 Task: Check the sale-to-list ratio of storage area in the last 5 years.
Action: Mouse moved to (1082, 235)
Screenshot: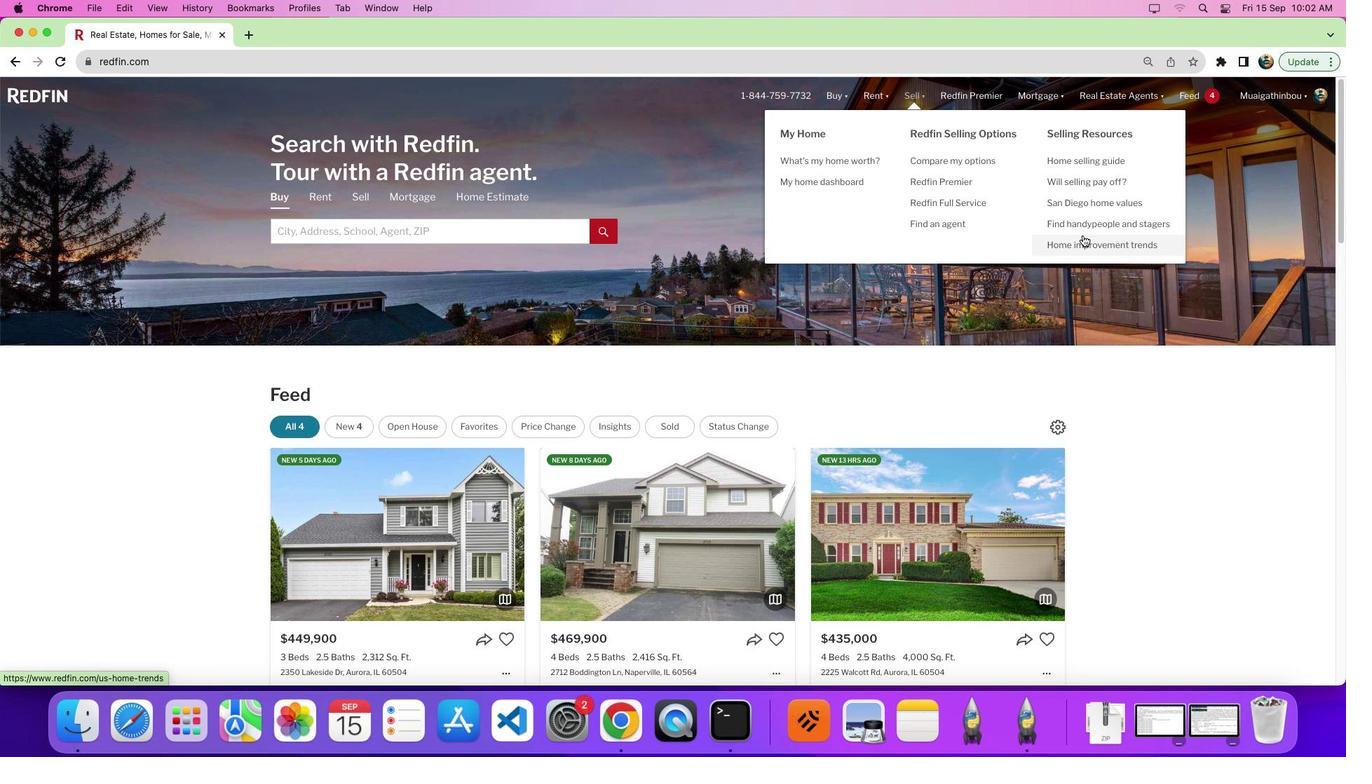 
Action: Mouse pressed left at (1082, 235)
Screenshot: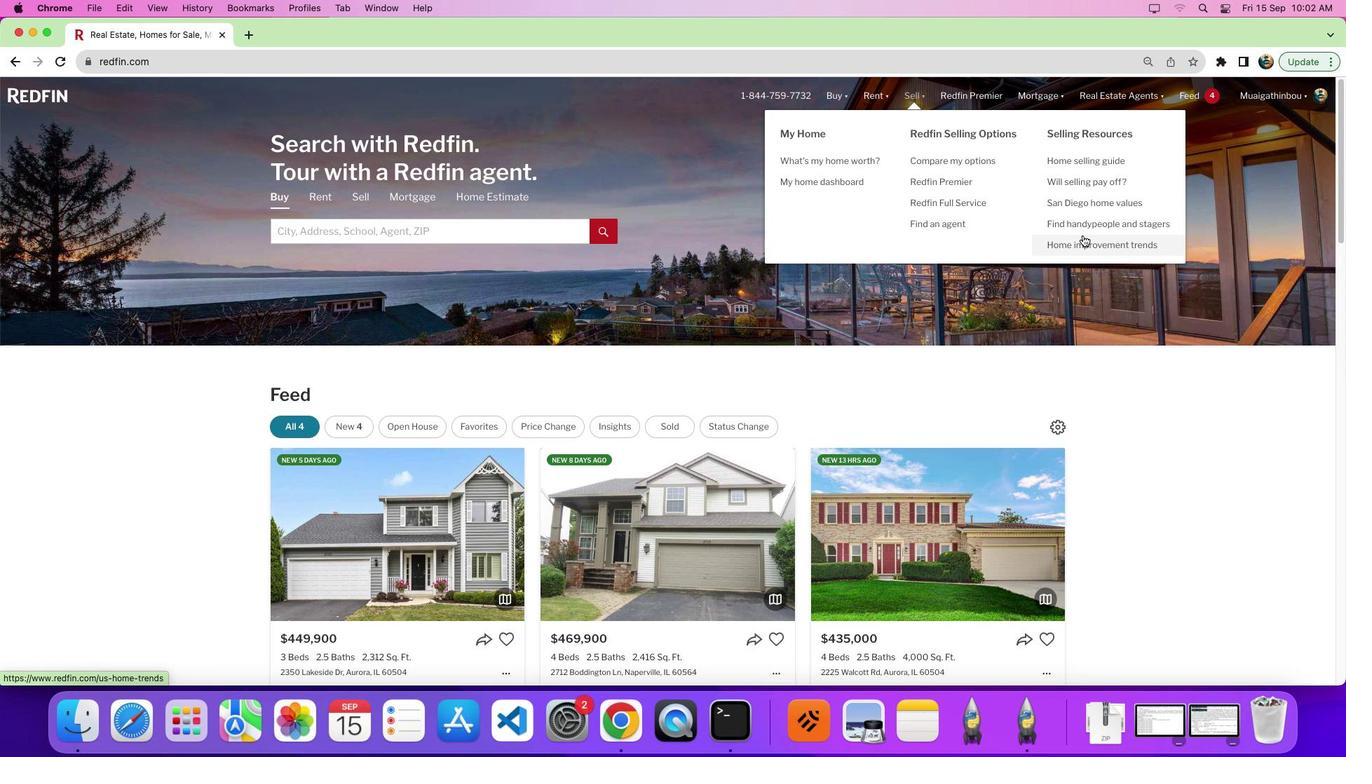 
Action: Mouse pressed left at (1082, 235)
Screenshot: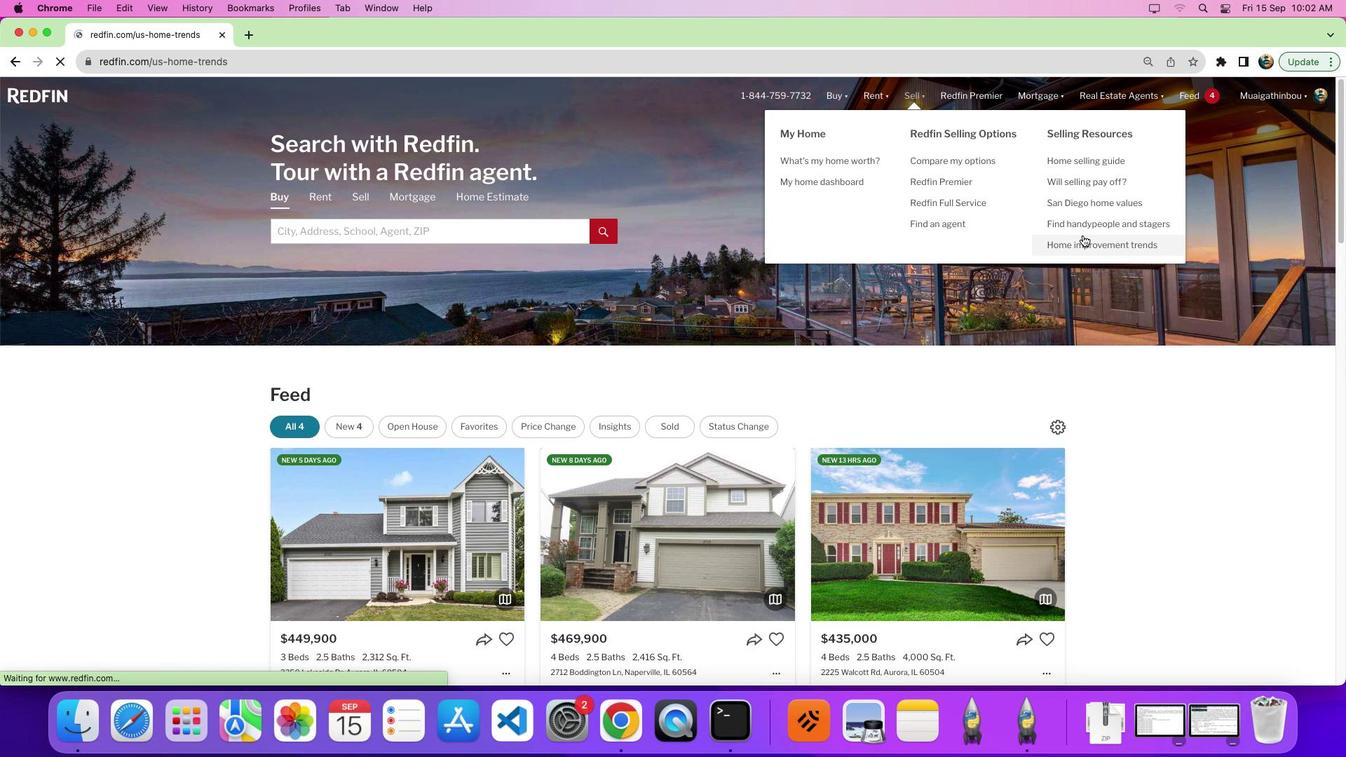 
Action: Mouse moved to (728, 291)
Screenshot: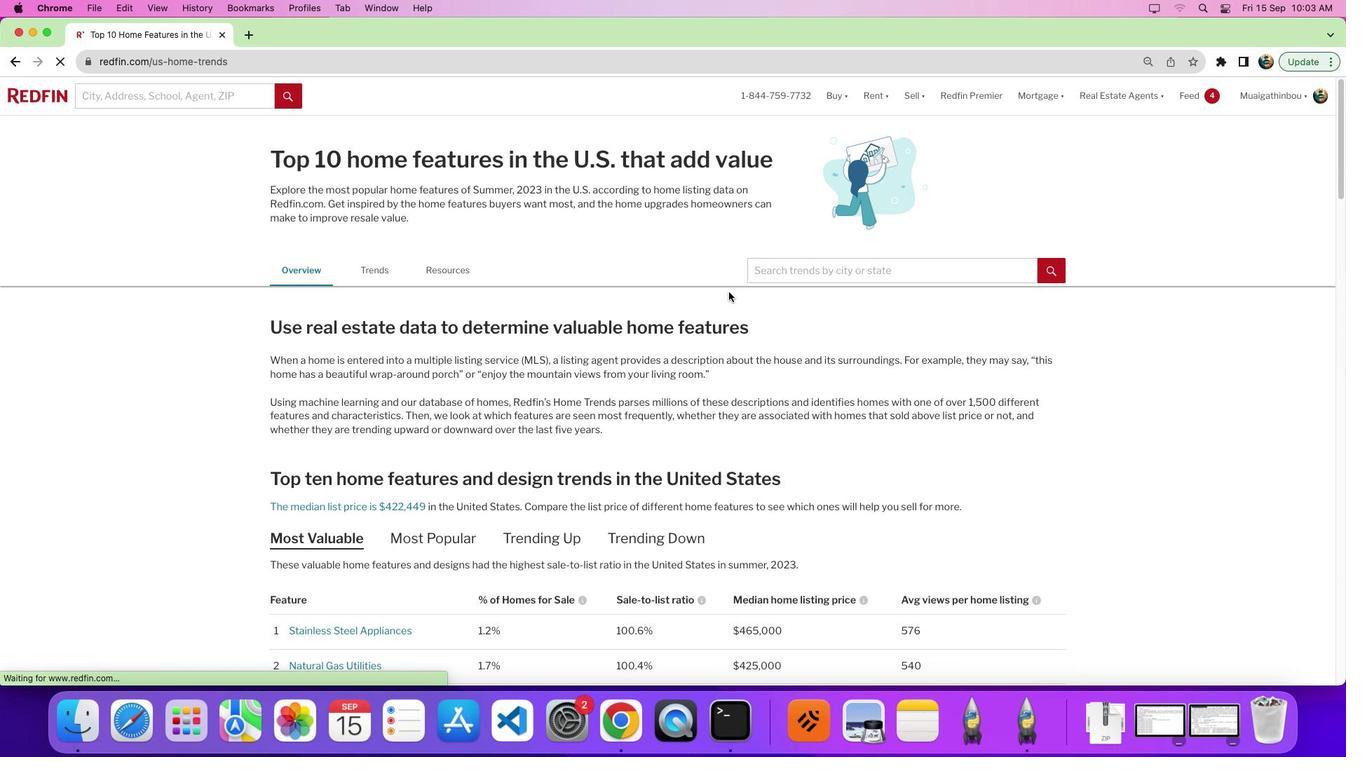 
Action: Mouse scrolled (728, 291) with delta (0, 0)
Screenshot: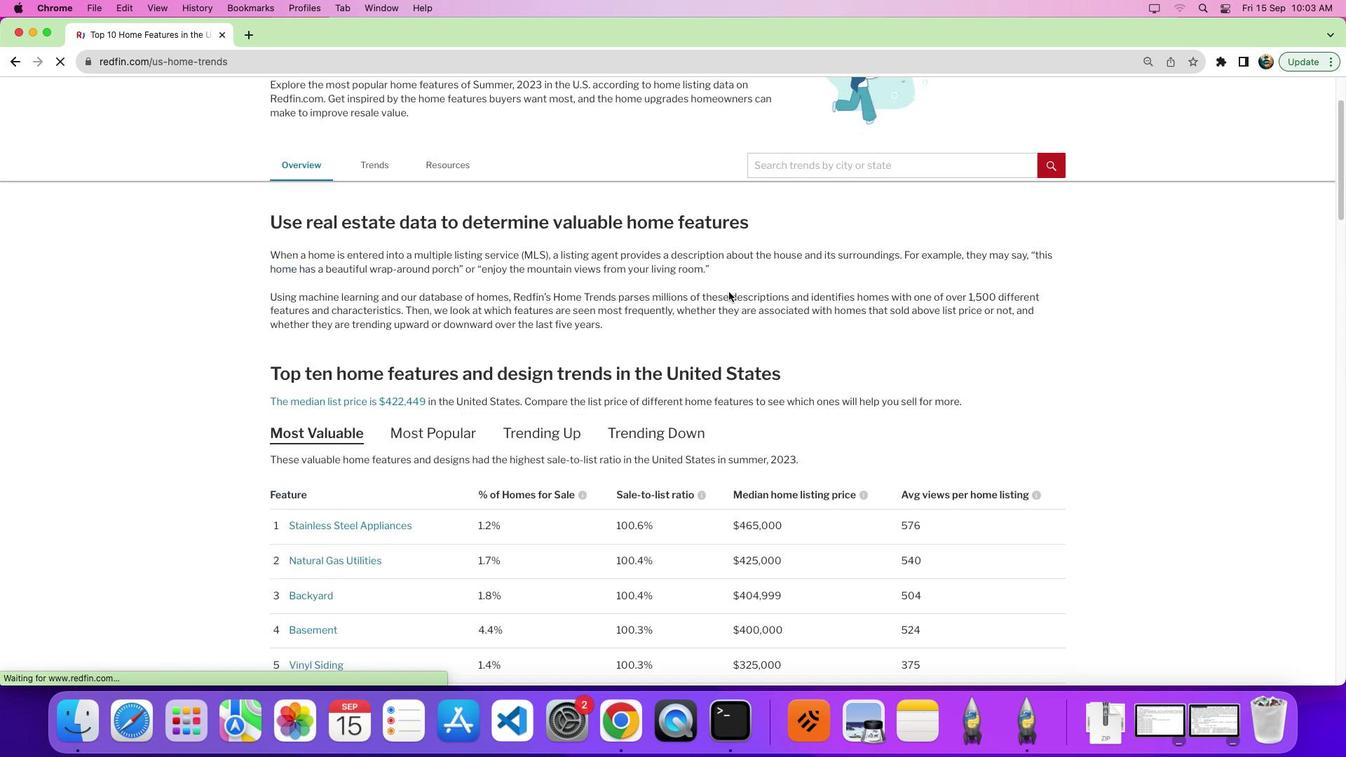
Action: Mouse scrolled (728, 291) with delta (0, 0)
Screenshot: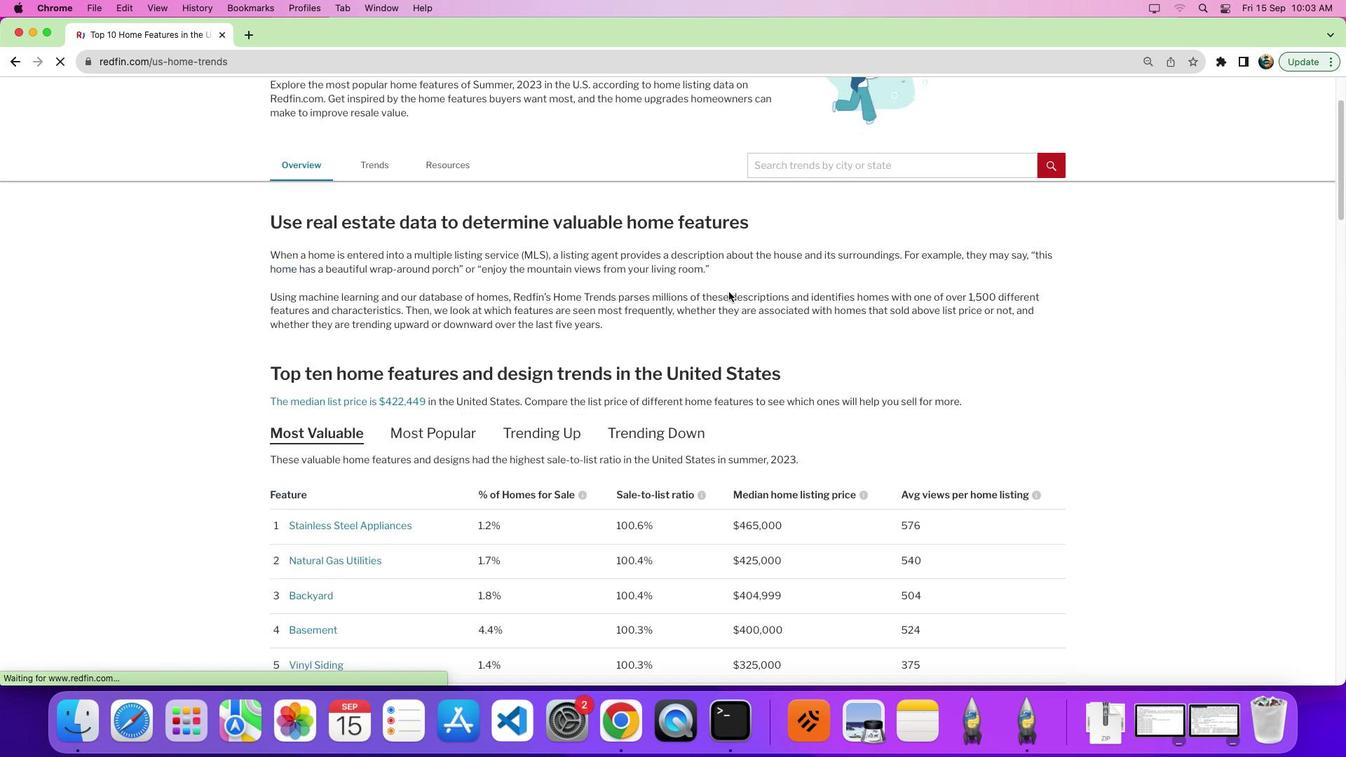 
Action: Mouse scrolled (728, 291) with delta (0, -4)
Screenshot: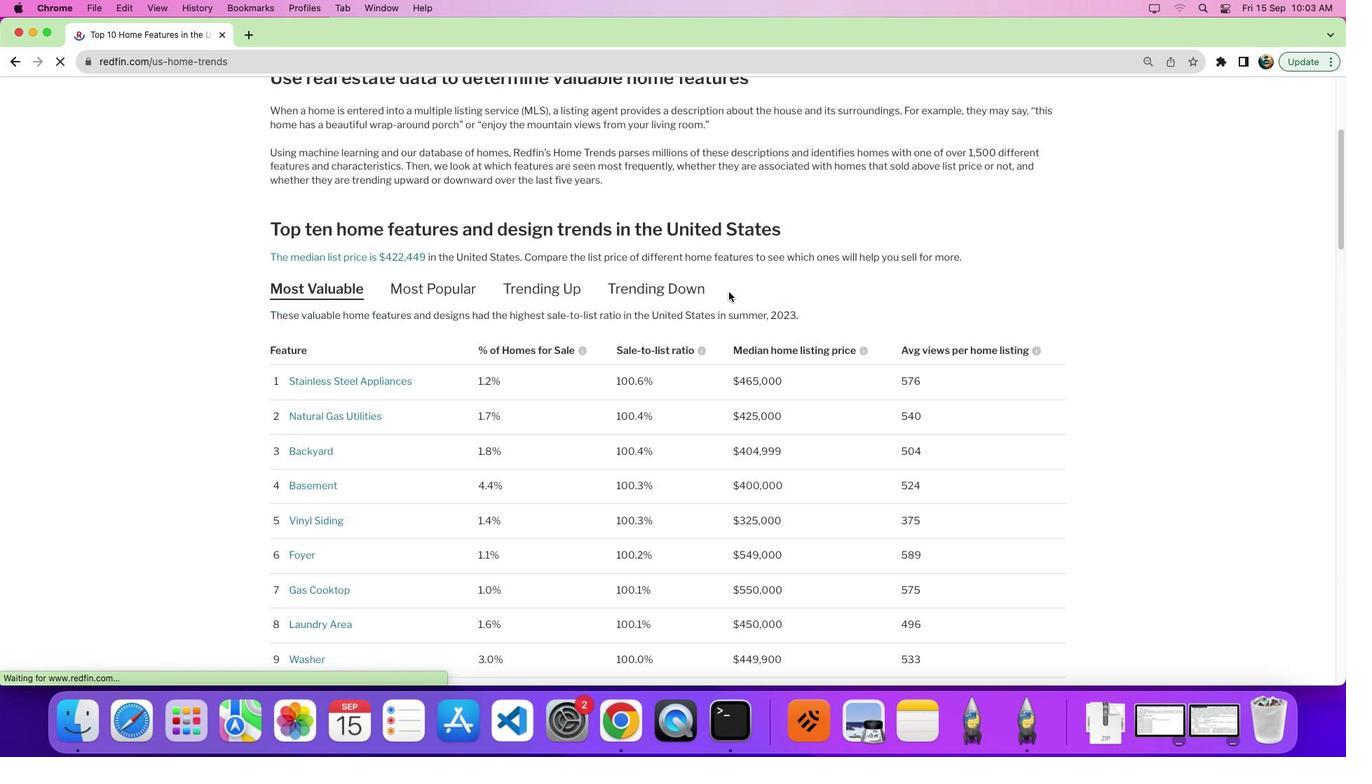 
Action: Mouse moved to (710, 294)
Screenshot: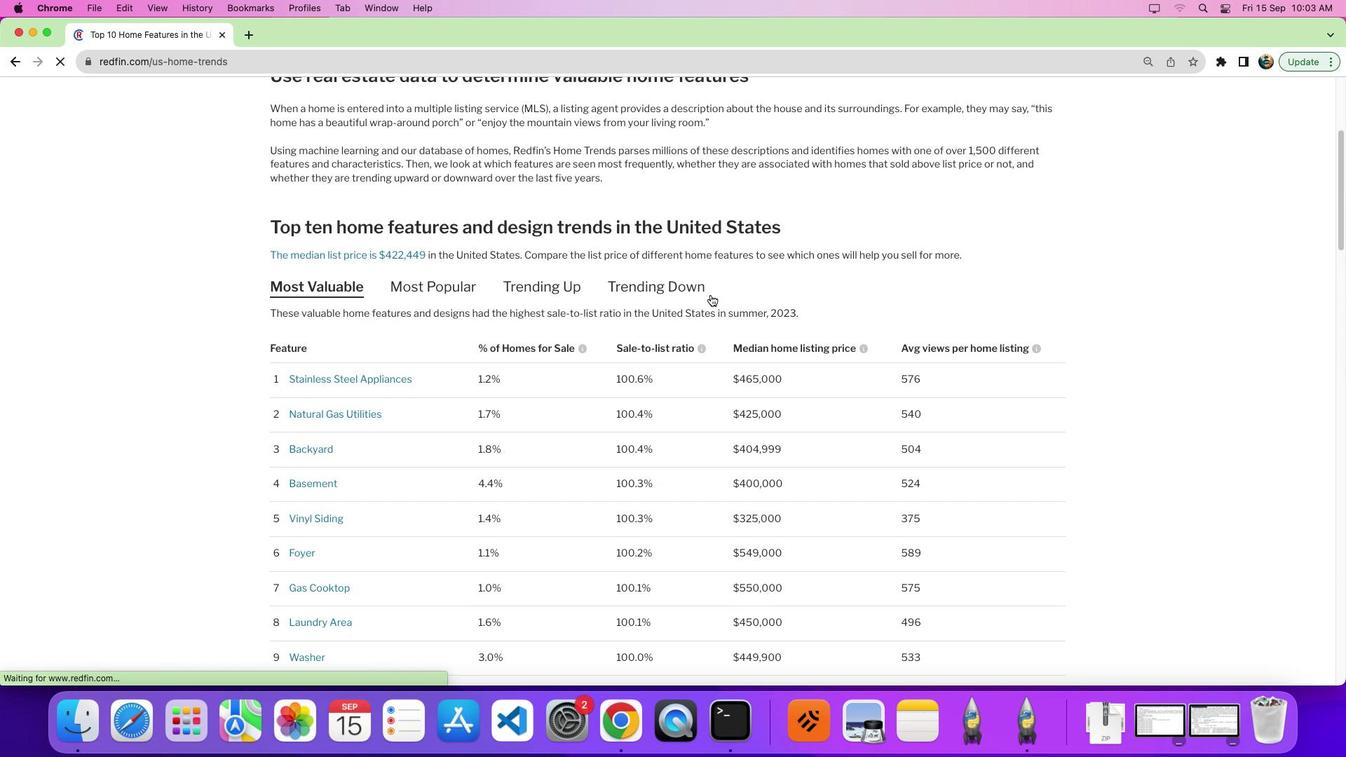 
Action: Mouse scrolled (710, 294) with delta (0, 0)
Screenshot: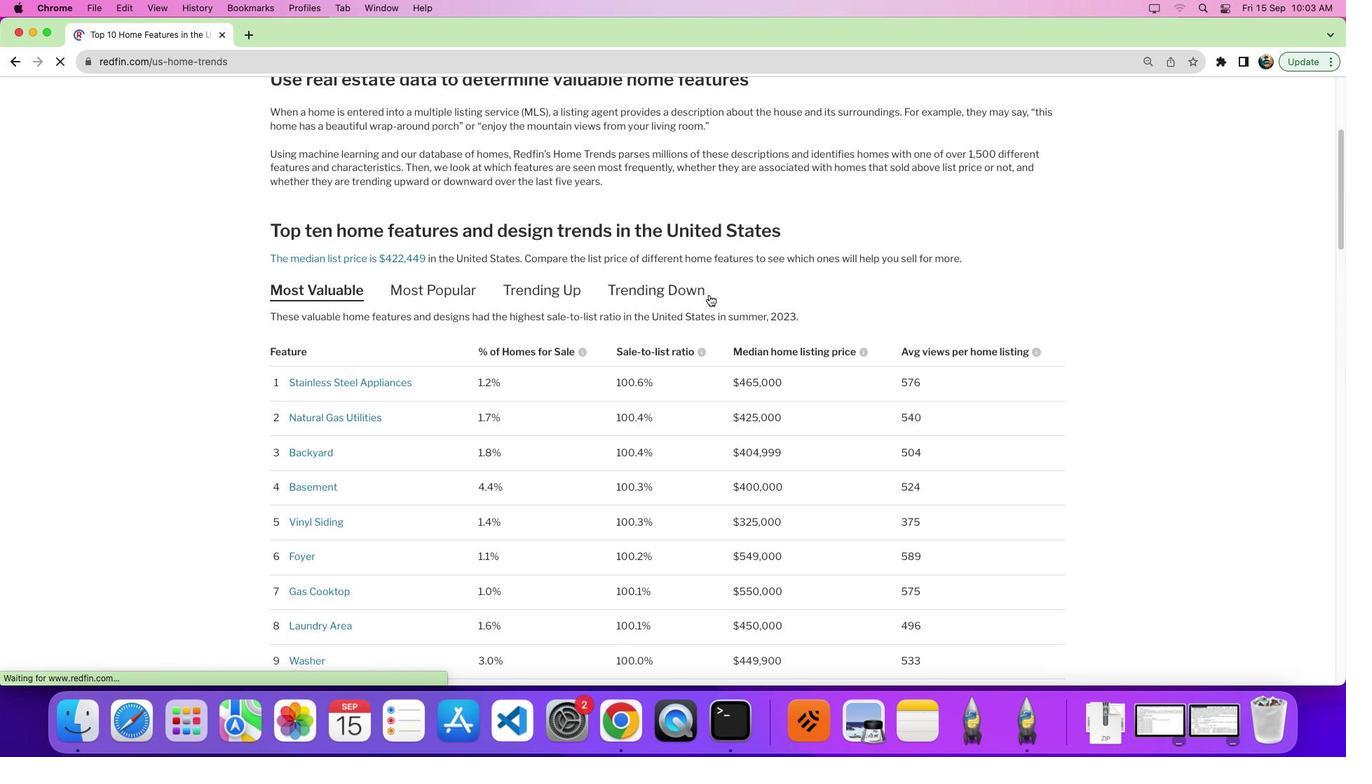 
Action: Mouse scrolled (710, 294) with delta (0, 0)
Screenshot: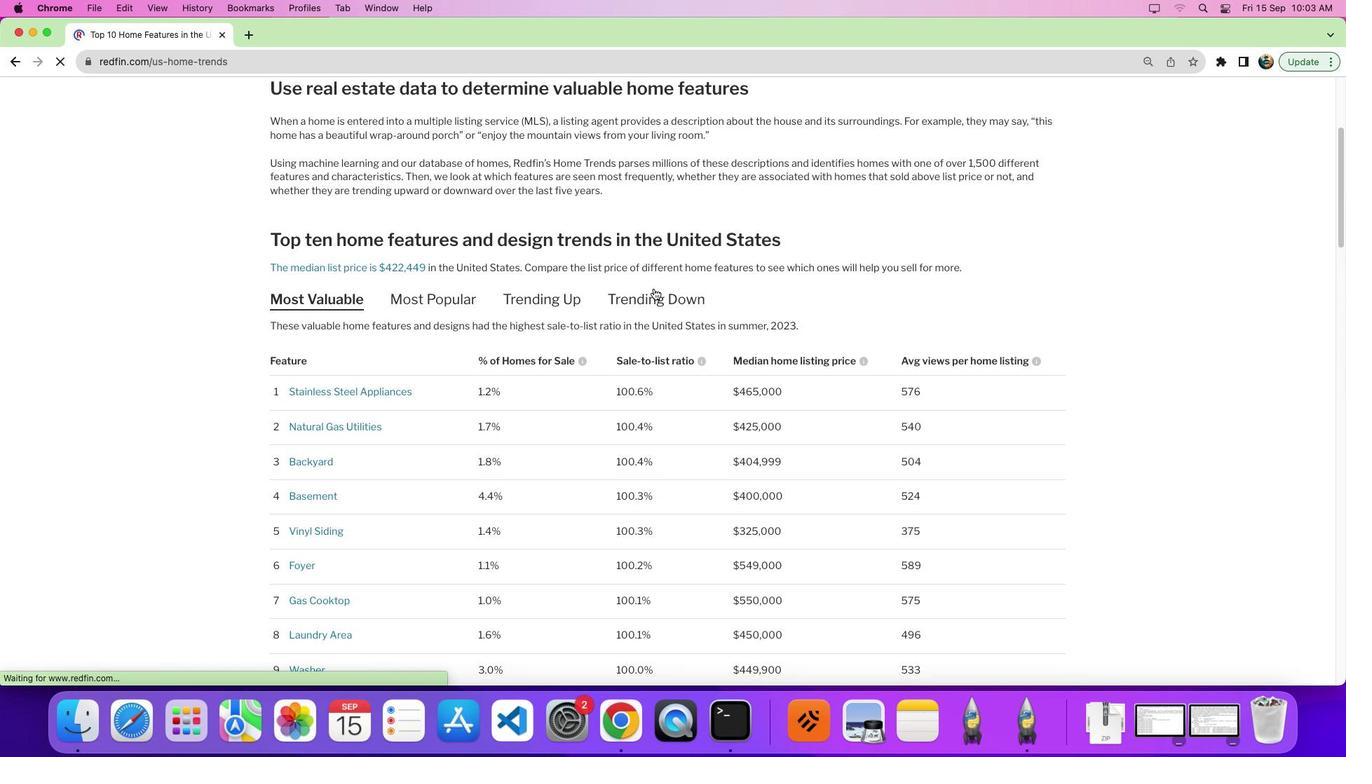 
Action: Mouse moved to (598, 283)
Screenshot: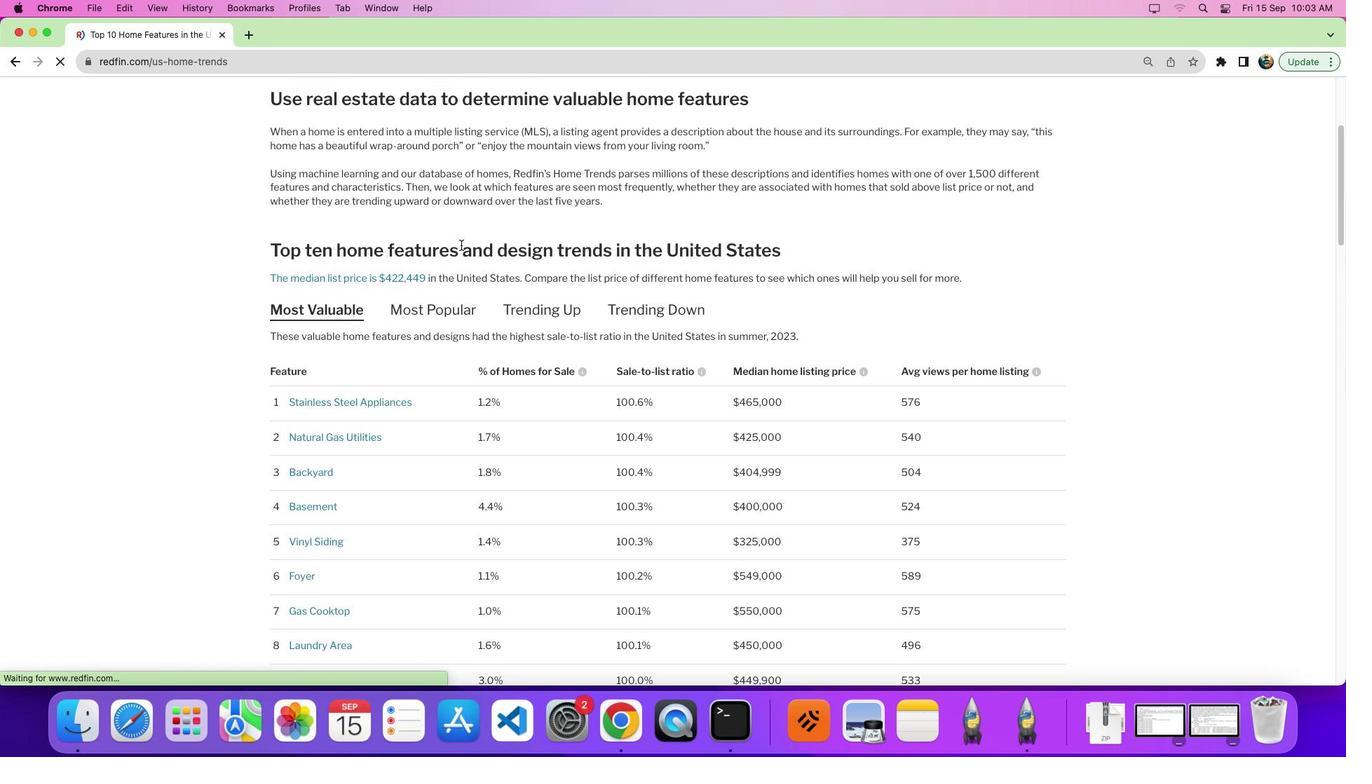 
Action: Mouse scrolled (598, 283) with delta (0, 0)
Screenshot: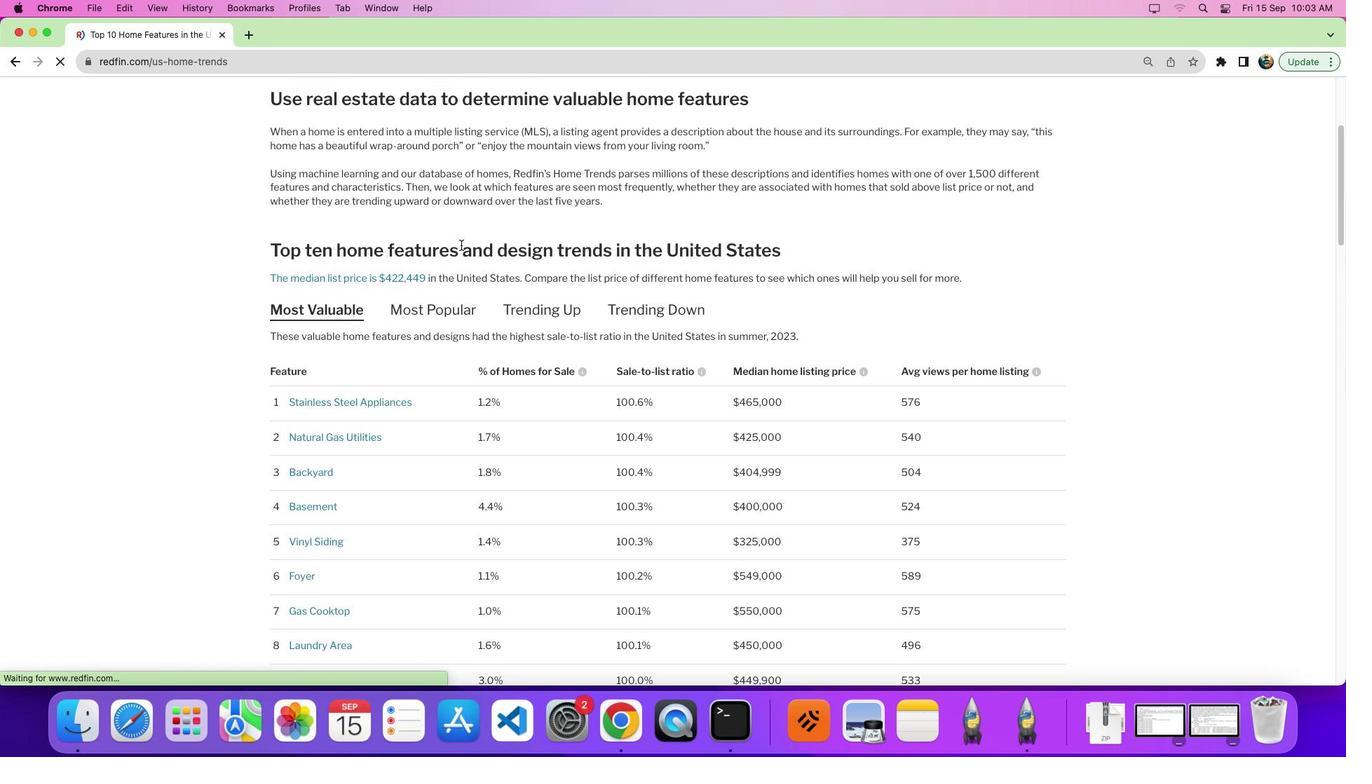 
Action: Mouse moved to (385, 213)
Screenshot: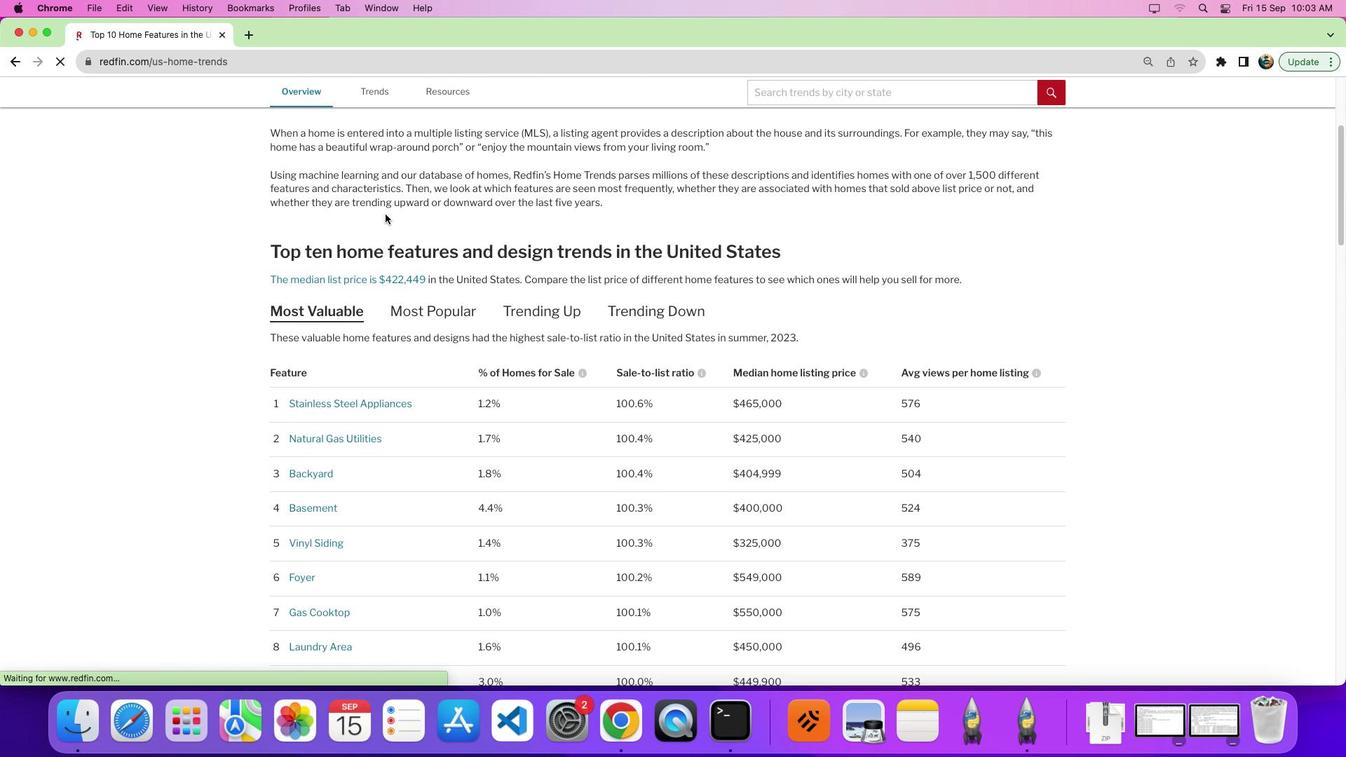 
Action: Mouse scrolled (385, 213) with delta (0, 0)
Screenshot: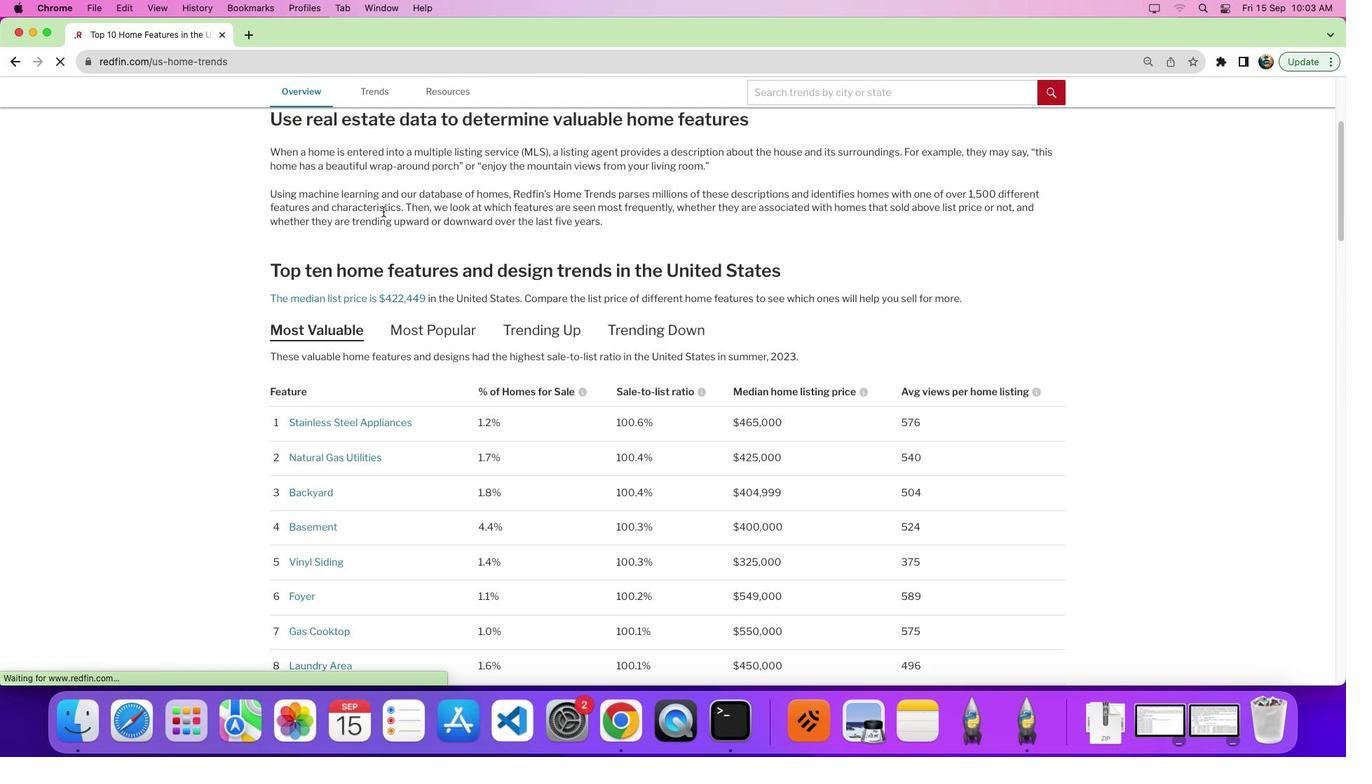 
Action: Mouse scrolled (385, 213) with delta (0, 0)
Screenshot: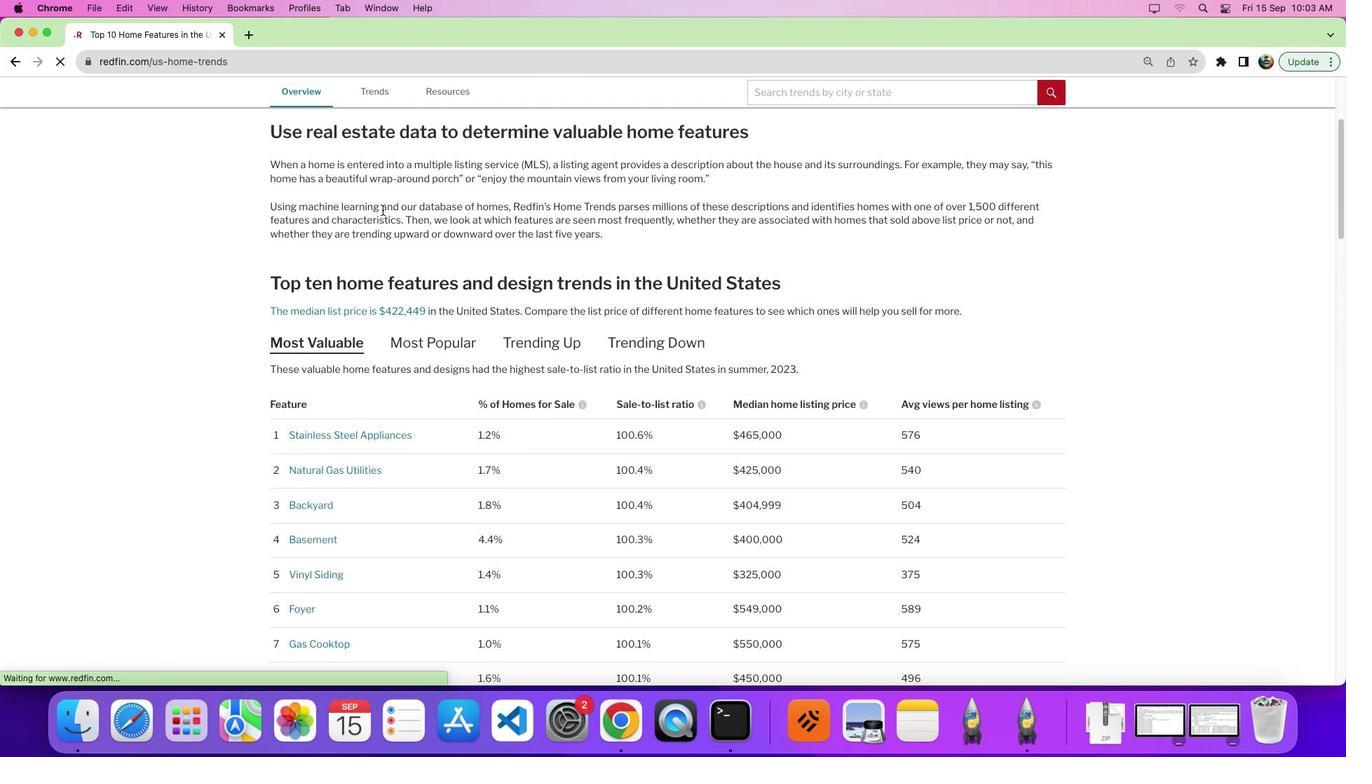 
Action: Mouse moved to (369, 143)
Screenshot: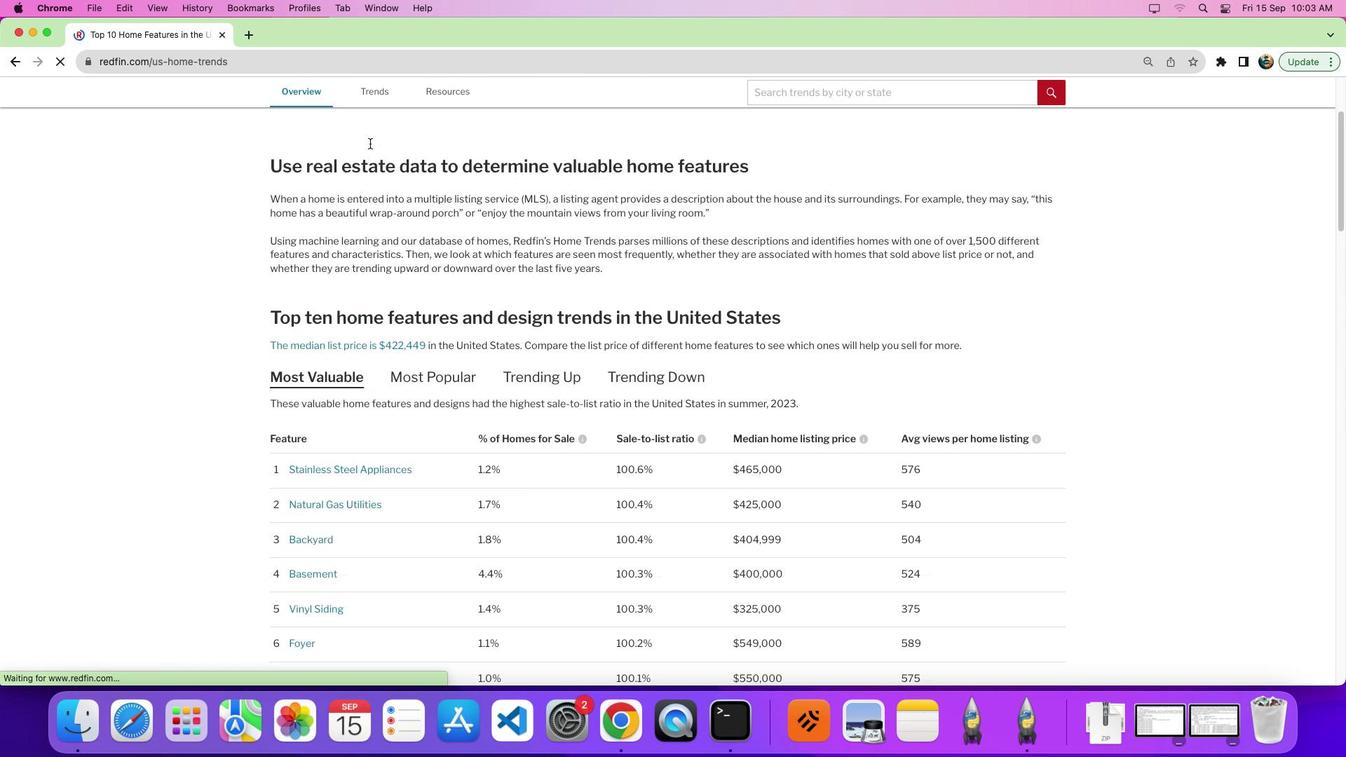 
Action: Mouse scrolled (369, 143) with delta (0, 0)
Screenshot: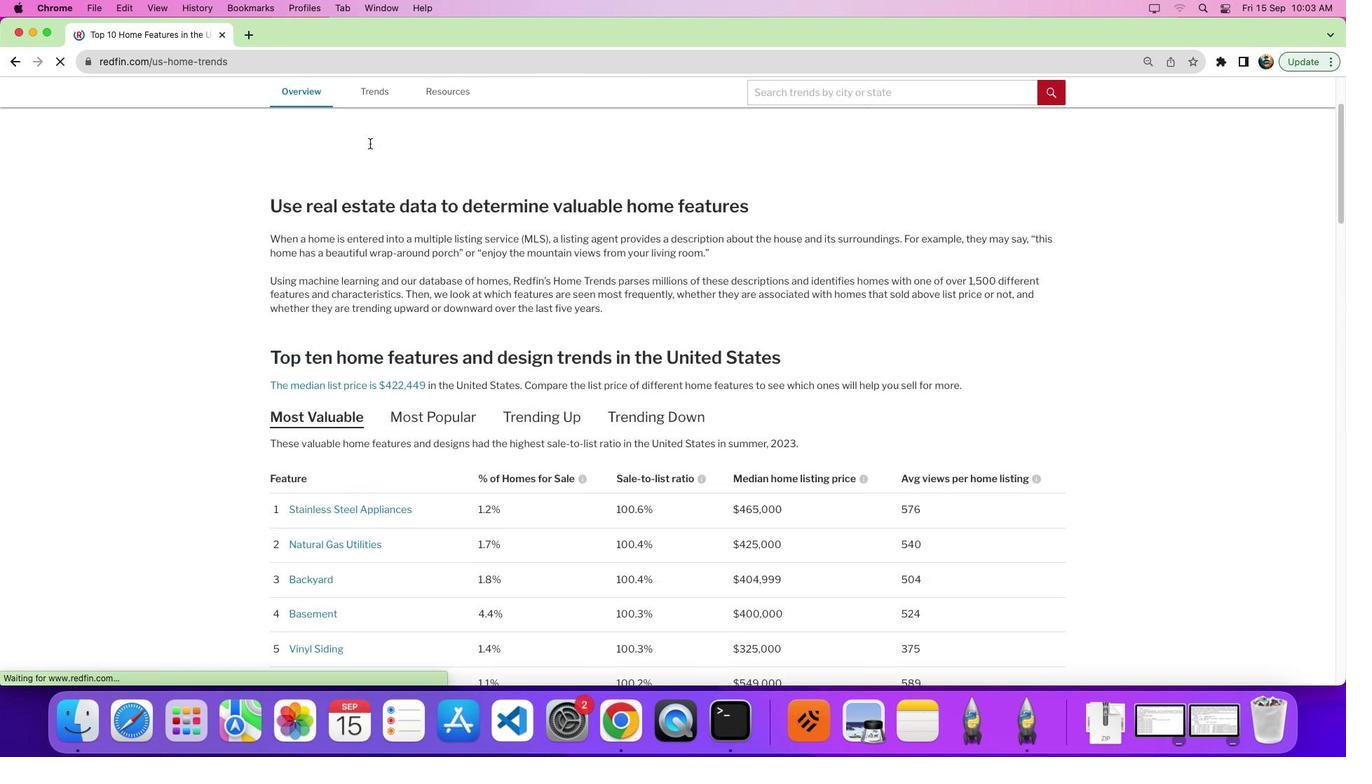 
Action: Mouse moved to (369, 143)
Screenshot: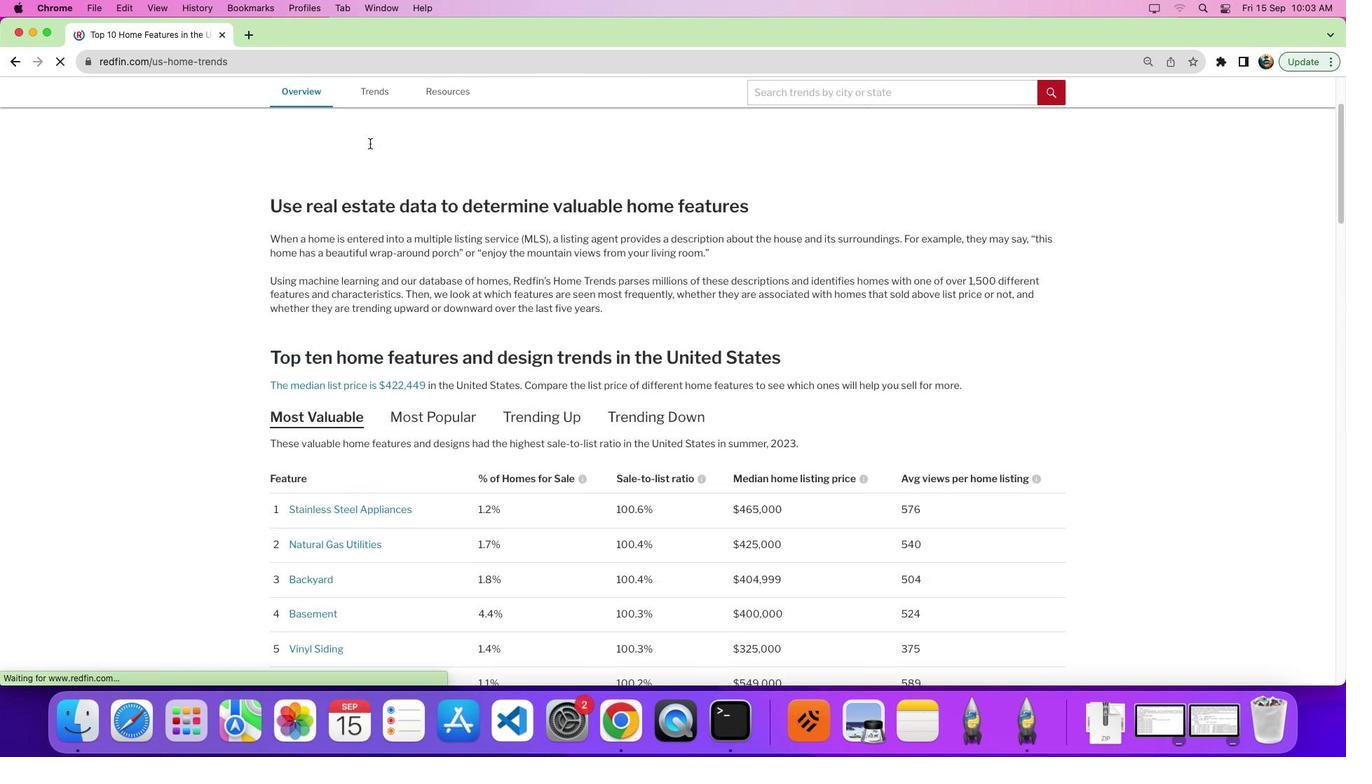 
Action: Mouse scrolled (369, 143) with delta (0, 0)
Screenshot: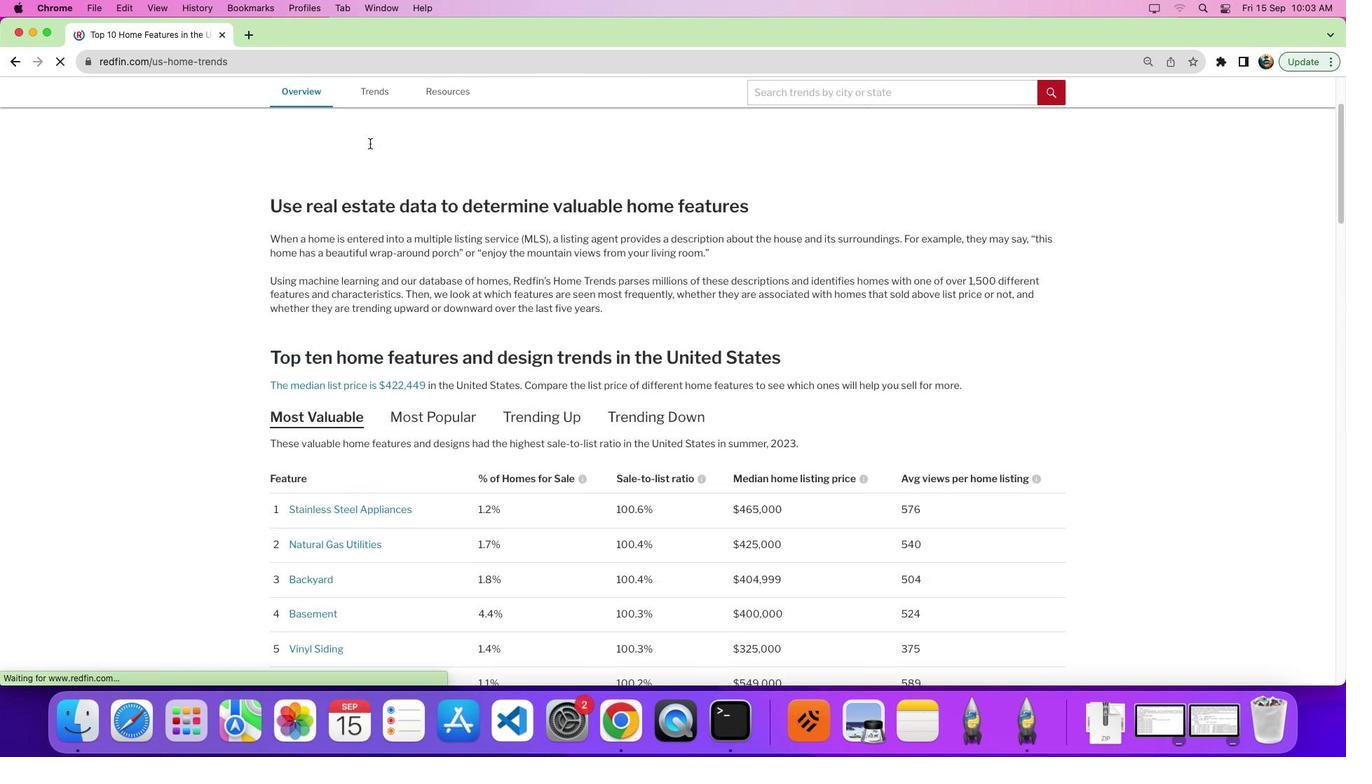 
Action: Mouse moved to (370, 143)
Screenshot: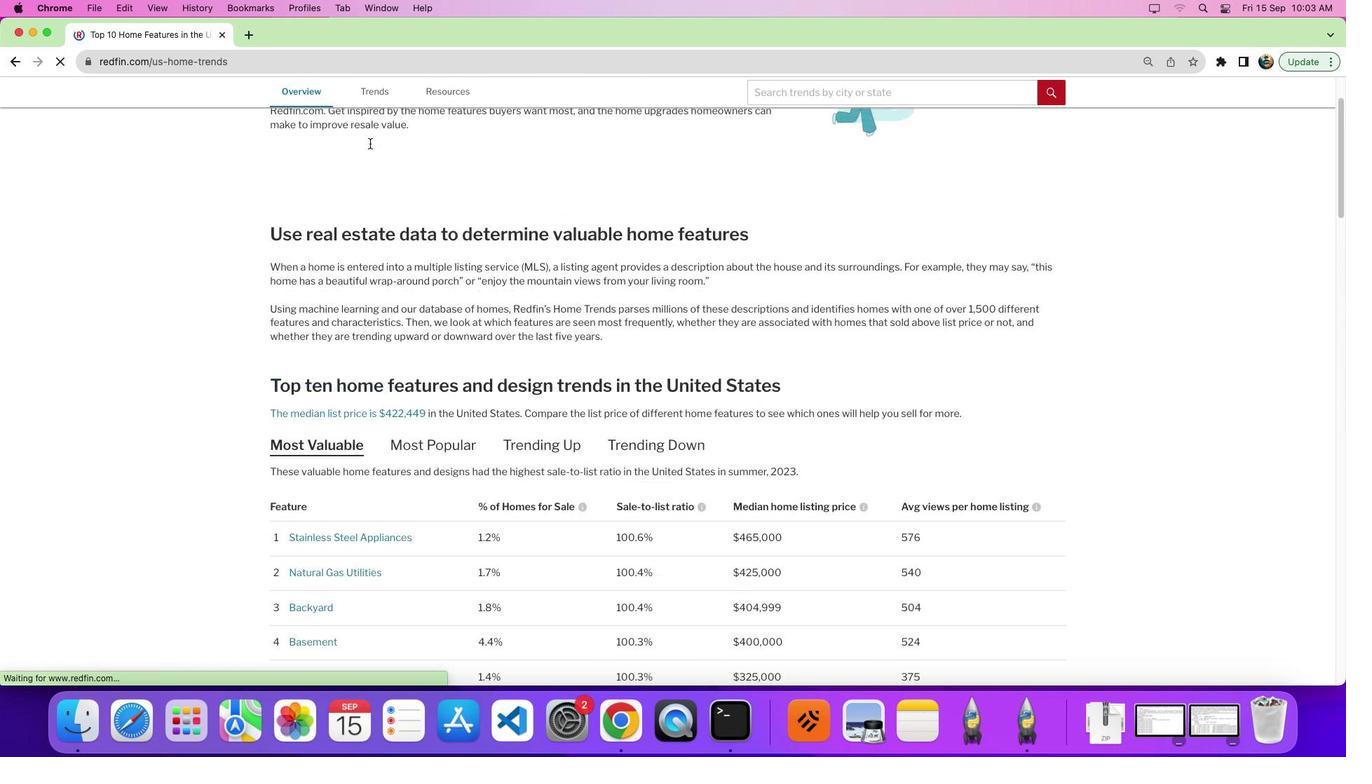 
Action: Mouse scrolled (370, 143) with delta (0, 4)
Screenshot: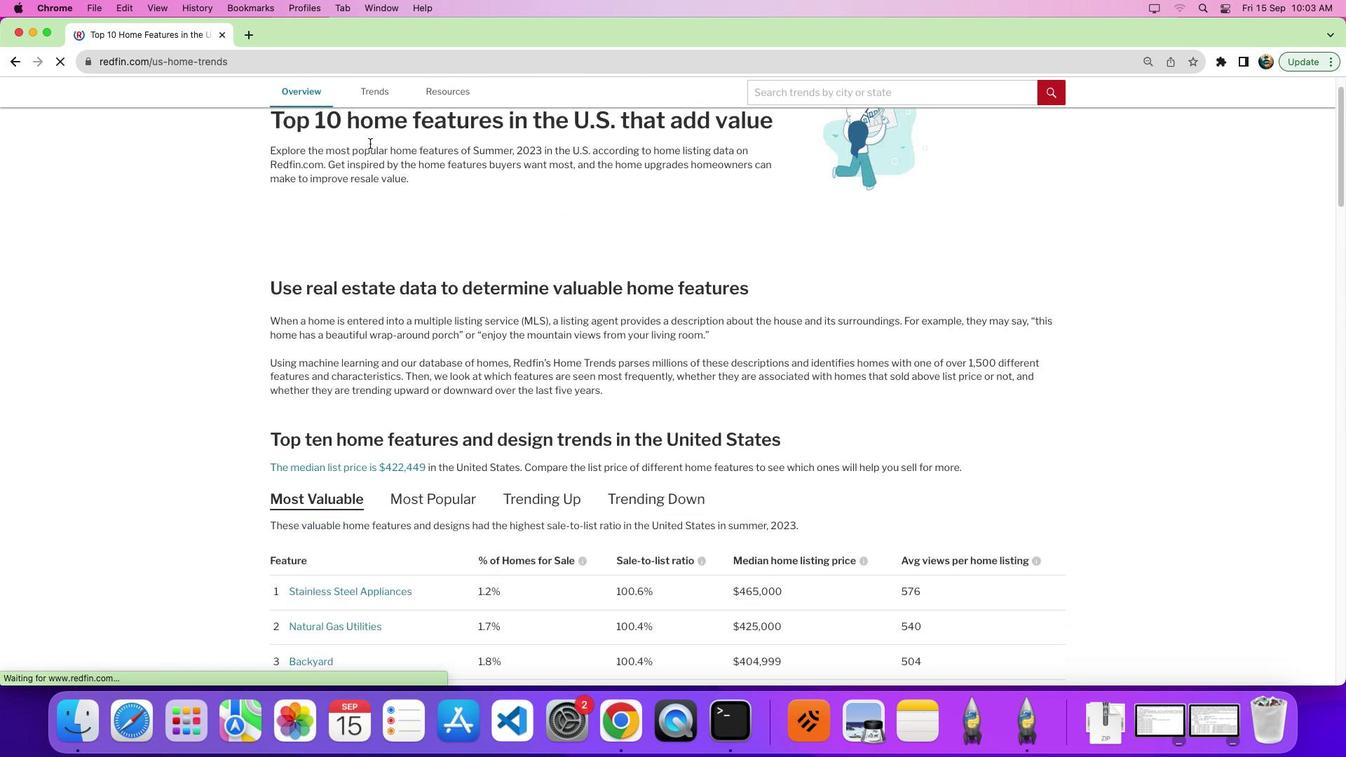 
Action: Mouse moved to (373, 286)
Screenshot: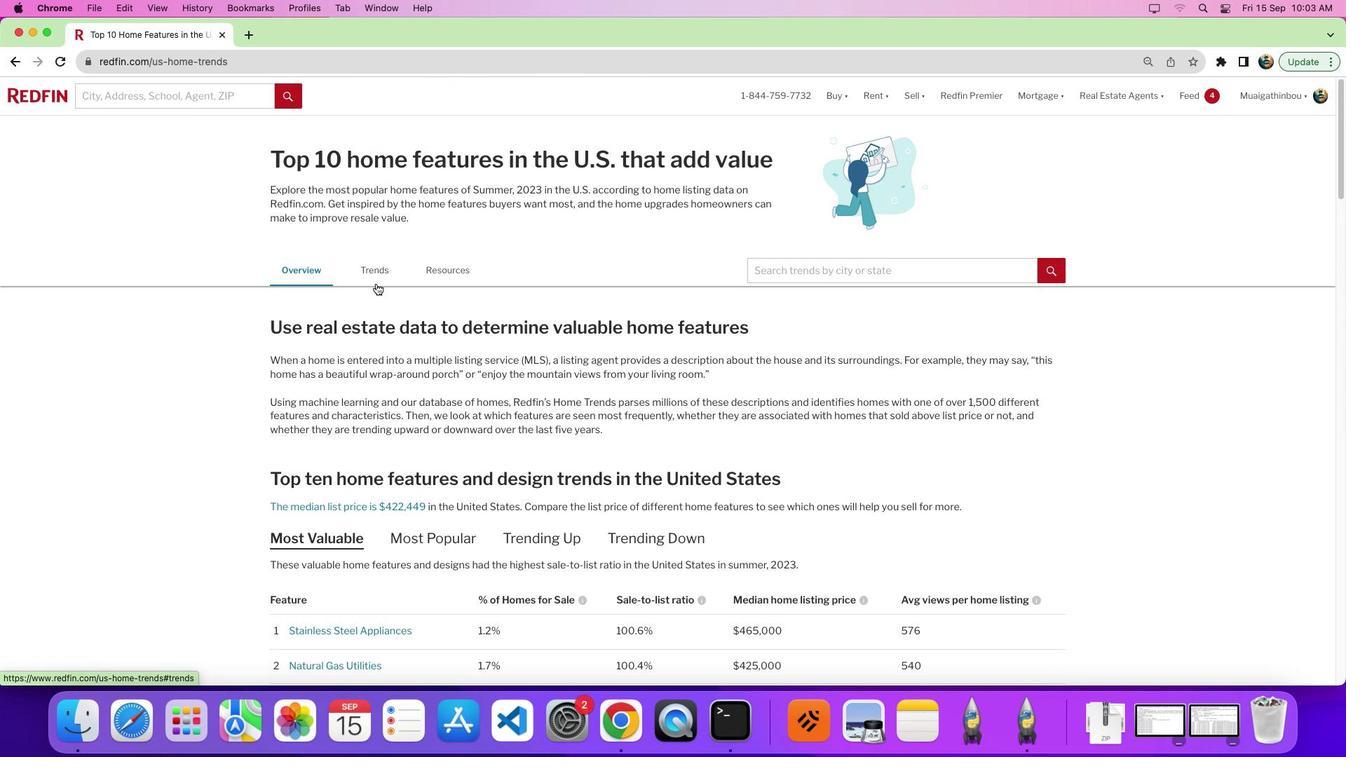 
Action: Mouse pressed left at (373, 286)
Screenshot: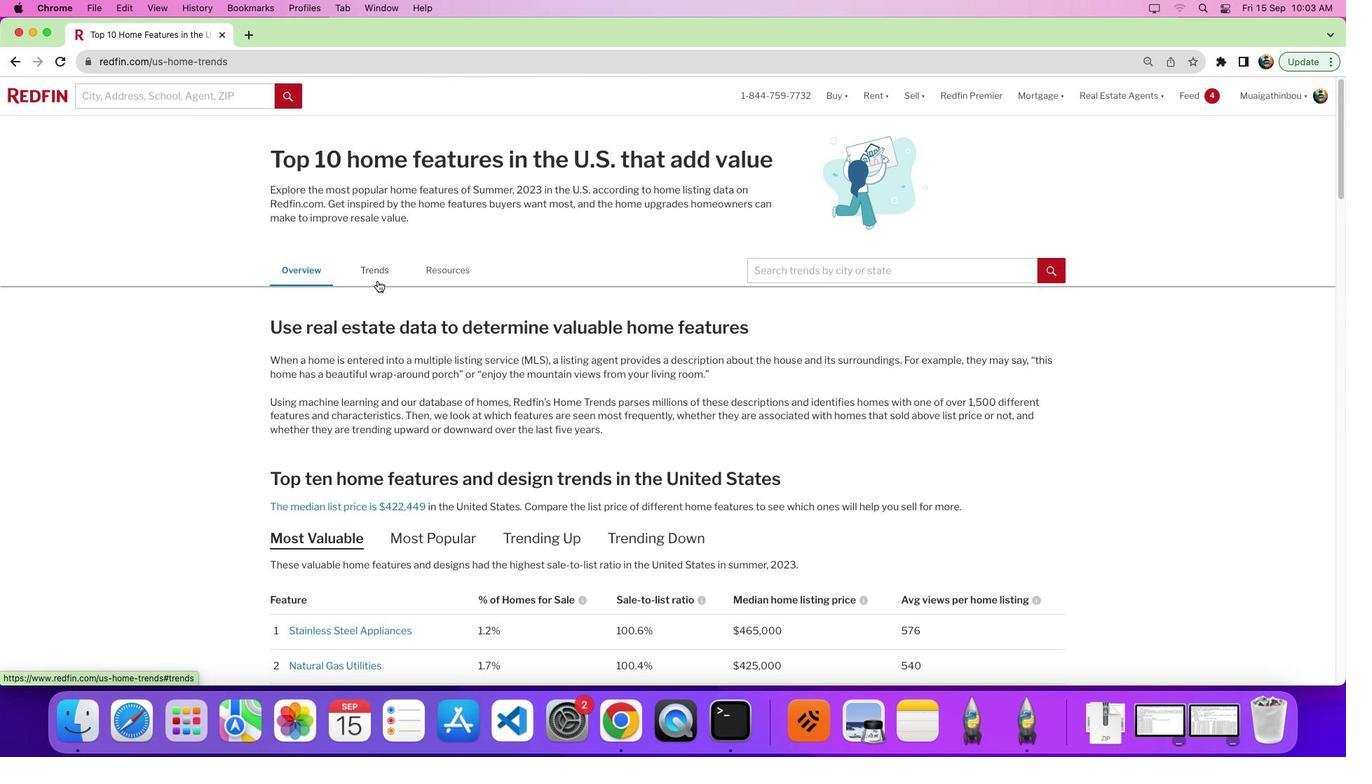 
Action: Mouse moved to (378, 274)
Screenshot: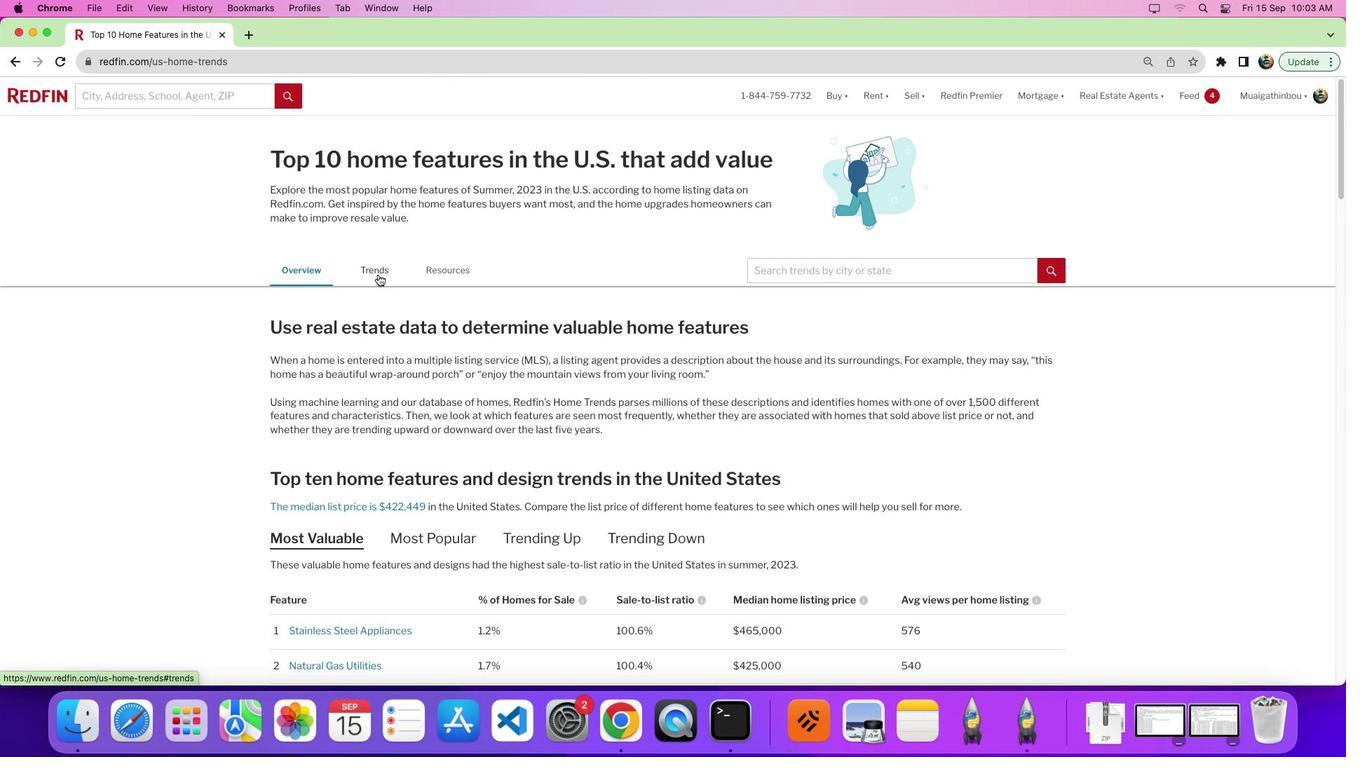 
Action: Mouse pressed left at (378, 274)
Screenshot: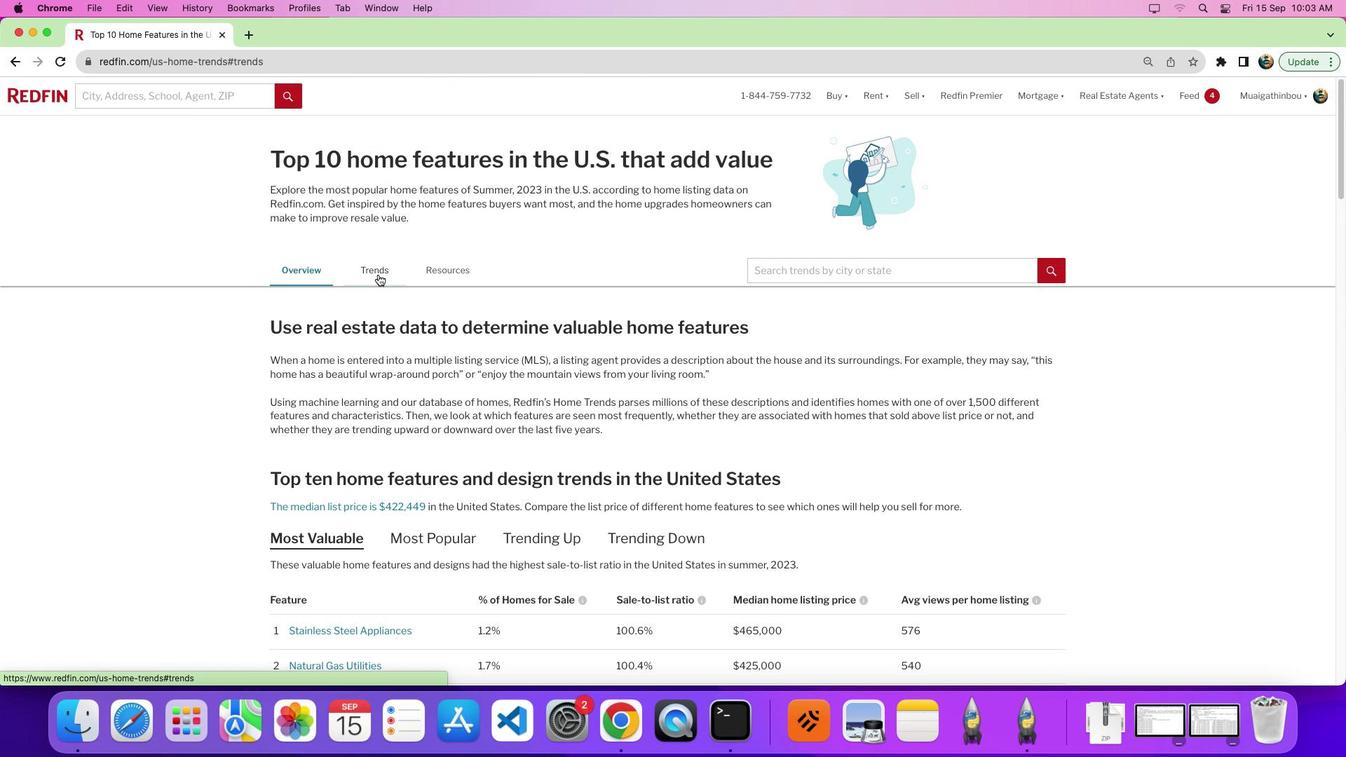 
Action: Mouse moved to (641, 314)
Screenshot: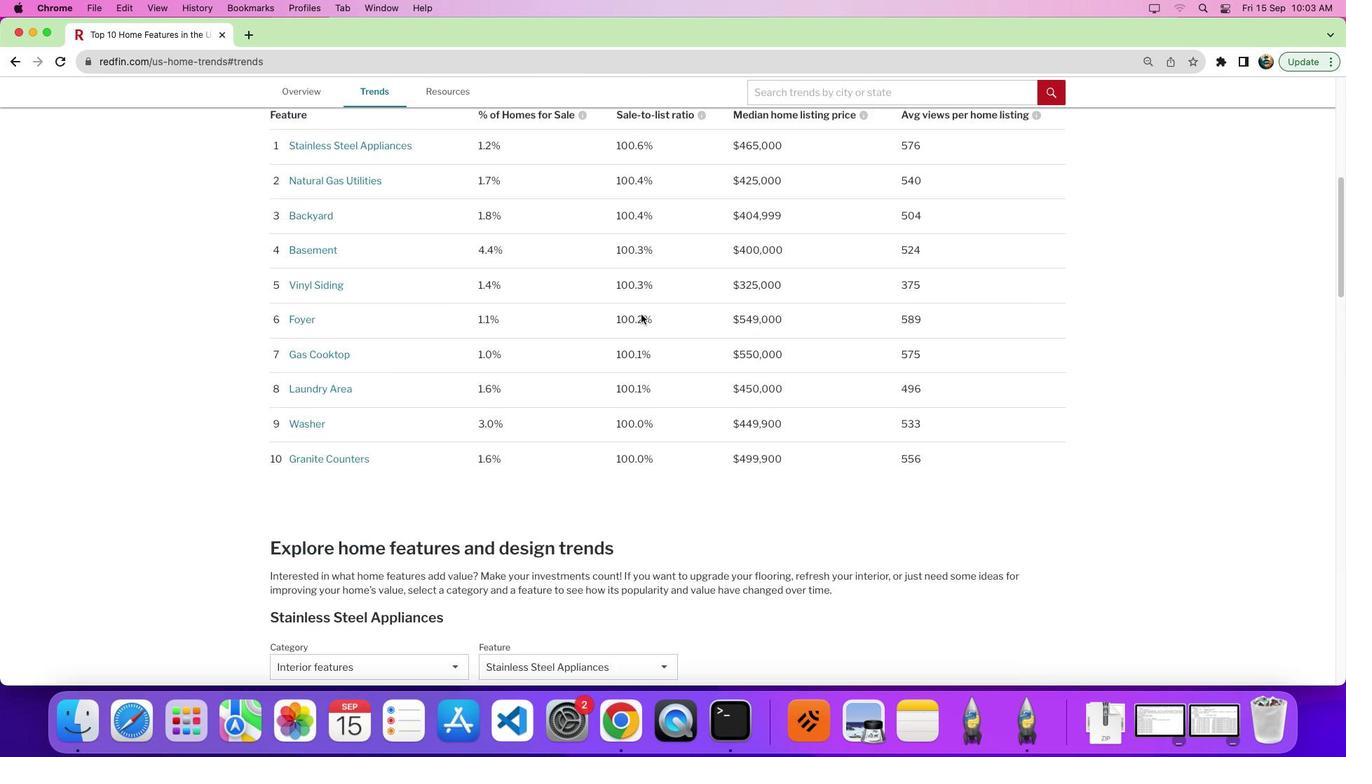 
Action: Mouse scrolled (641, 314) with delta (0, 0)
Screenshot: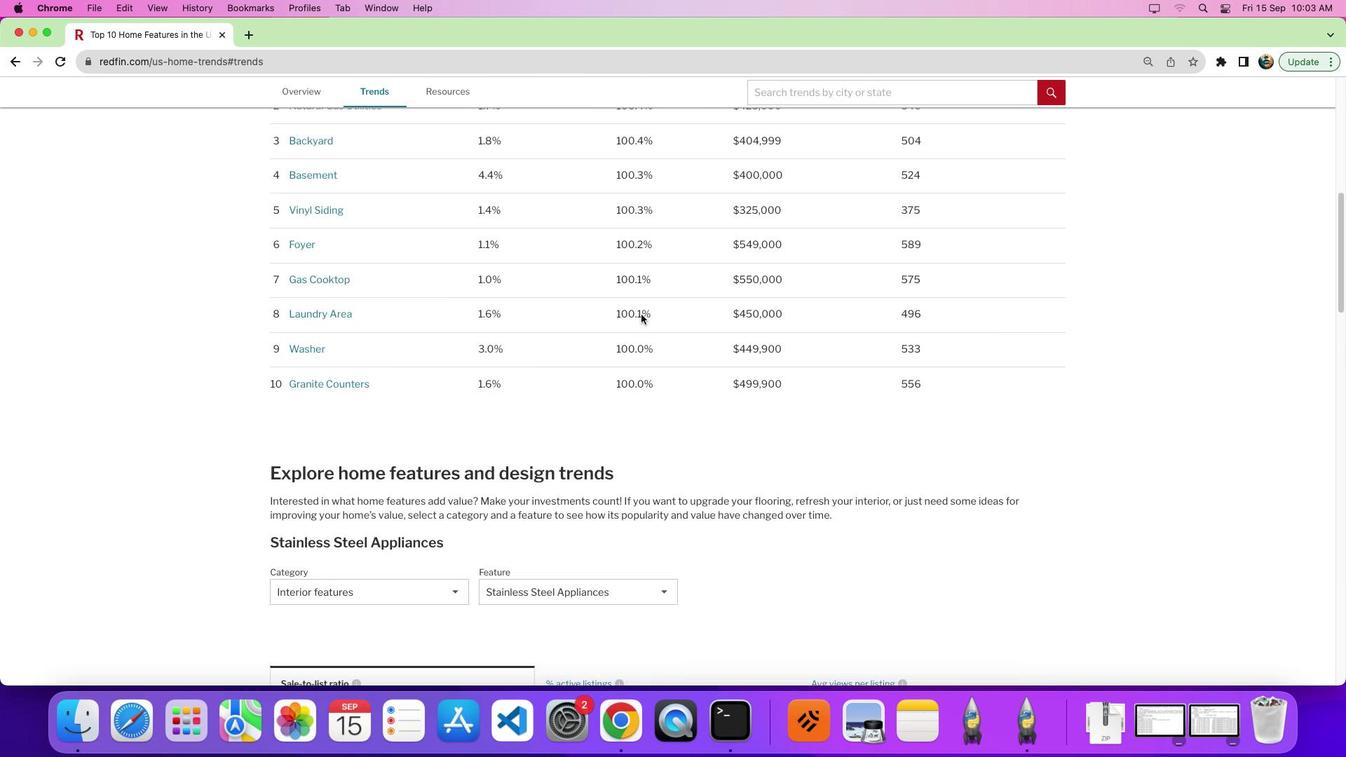 
Action: Mouse scrolled (641, 314) with delta (0, 0)
Screenshot: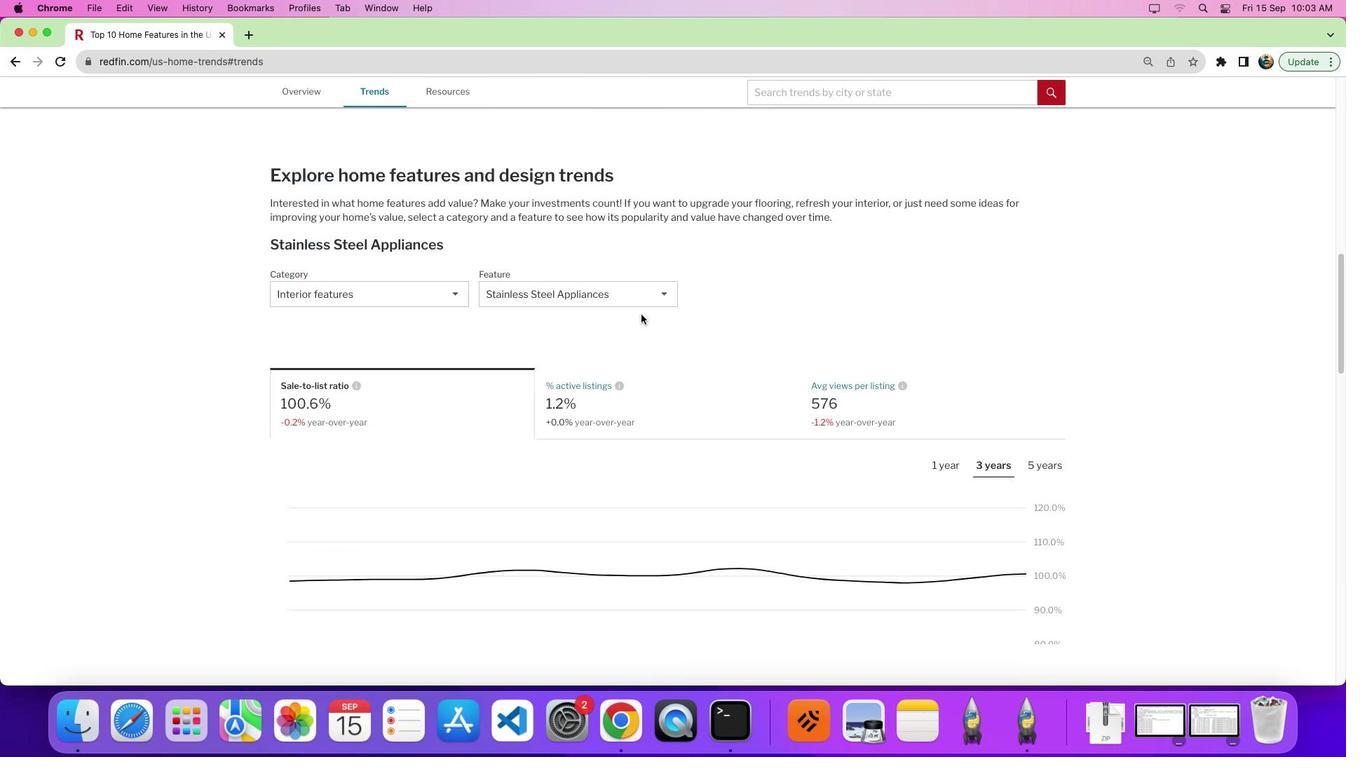 
Action: Mouse scrolled (641, 314) with delta (0, -4)
Screenshot: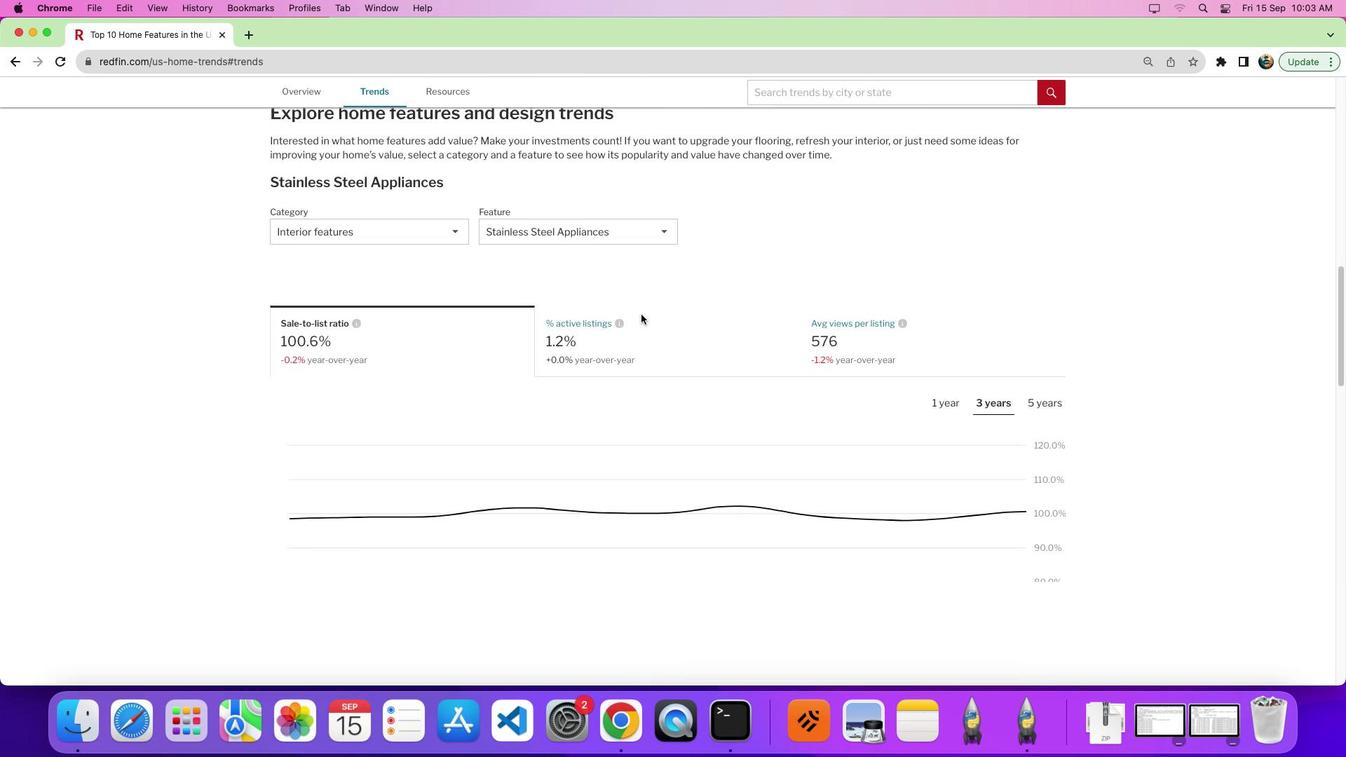 
Action: Mouse scrolled (641, 314) with delta (0, -7)
Screenshot: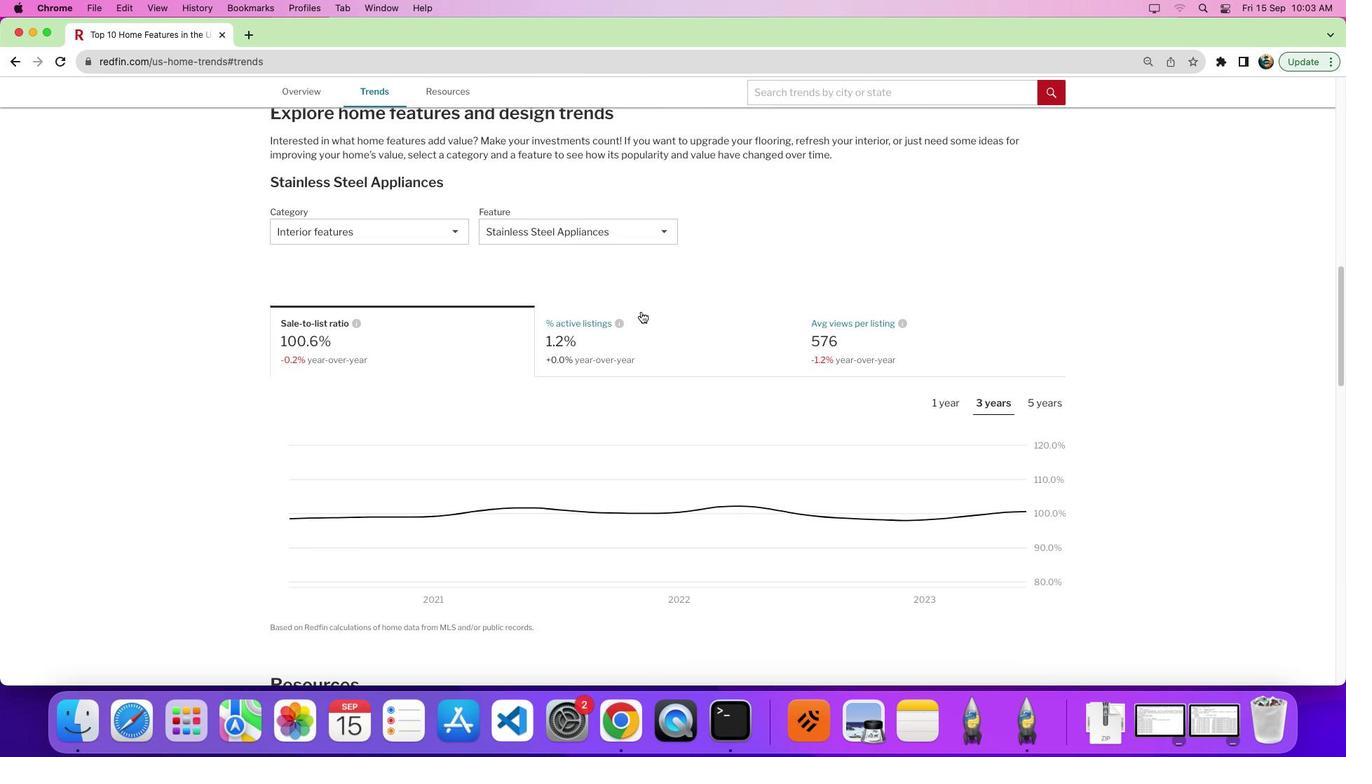 
Action: Mouse moved to (641, 311)
Screenshot: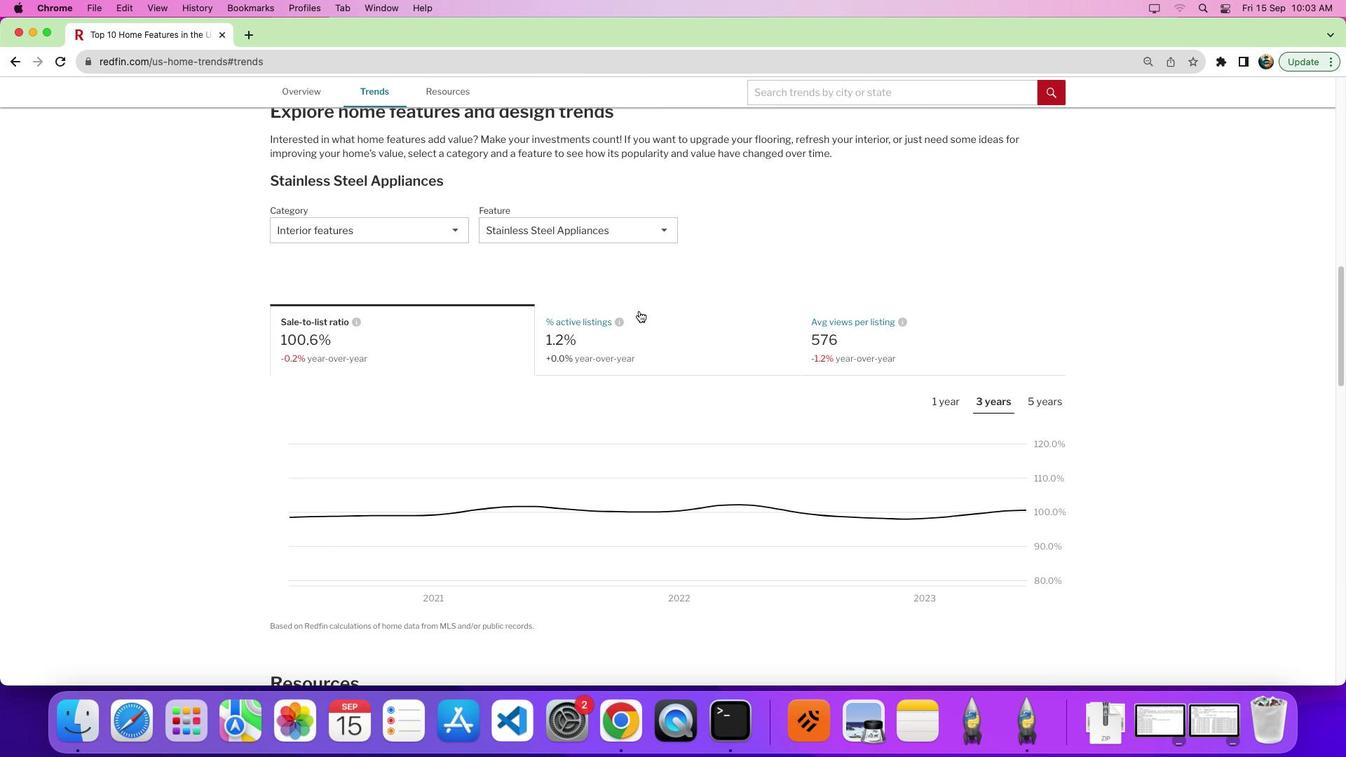
Action: Mouse scrolled (641, 311) with delta (0, 0)
Screenshot: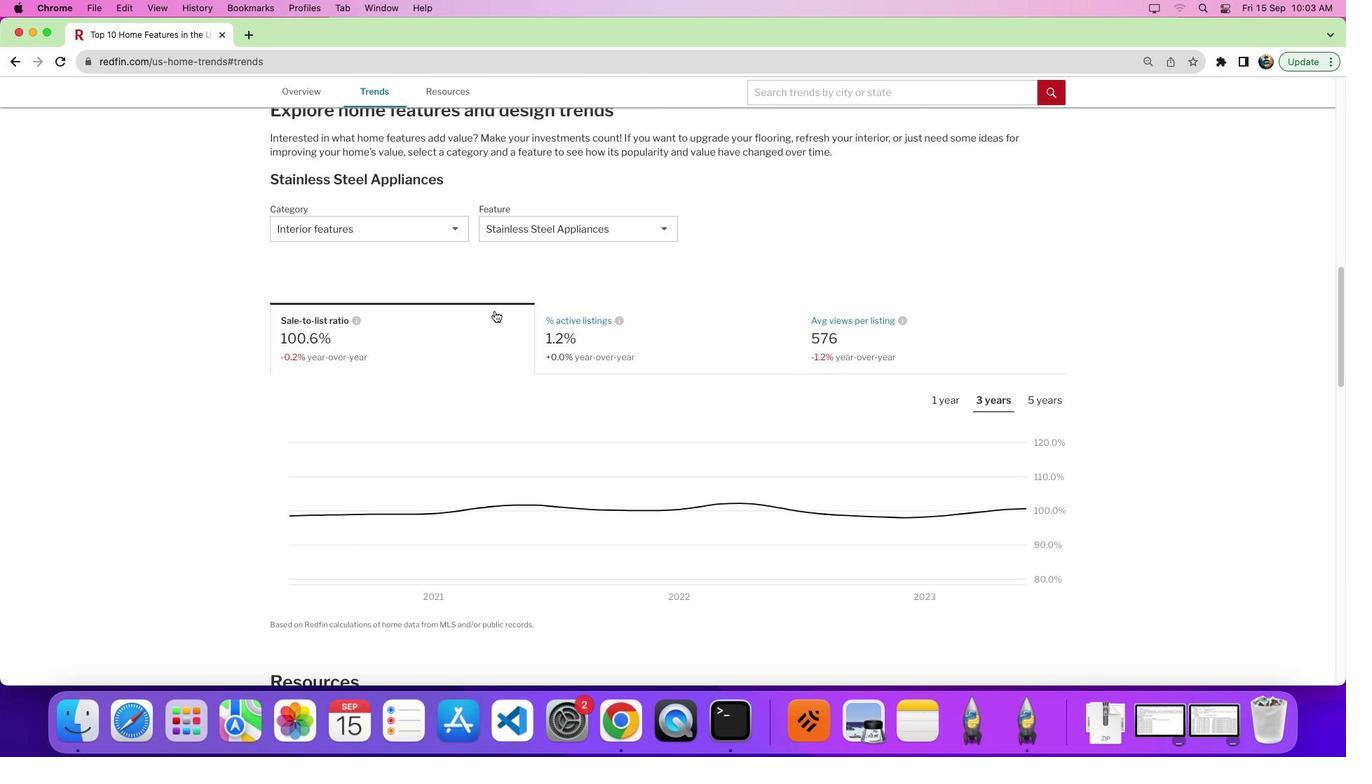 
Action: Mouse moved to (413, 217)
Screenshot: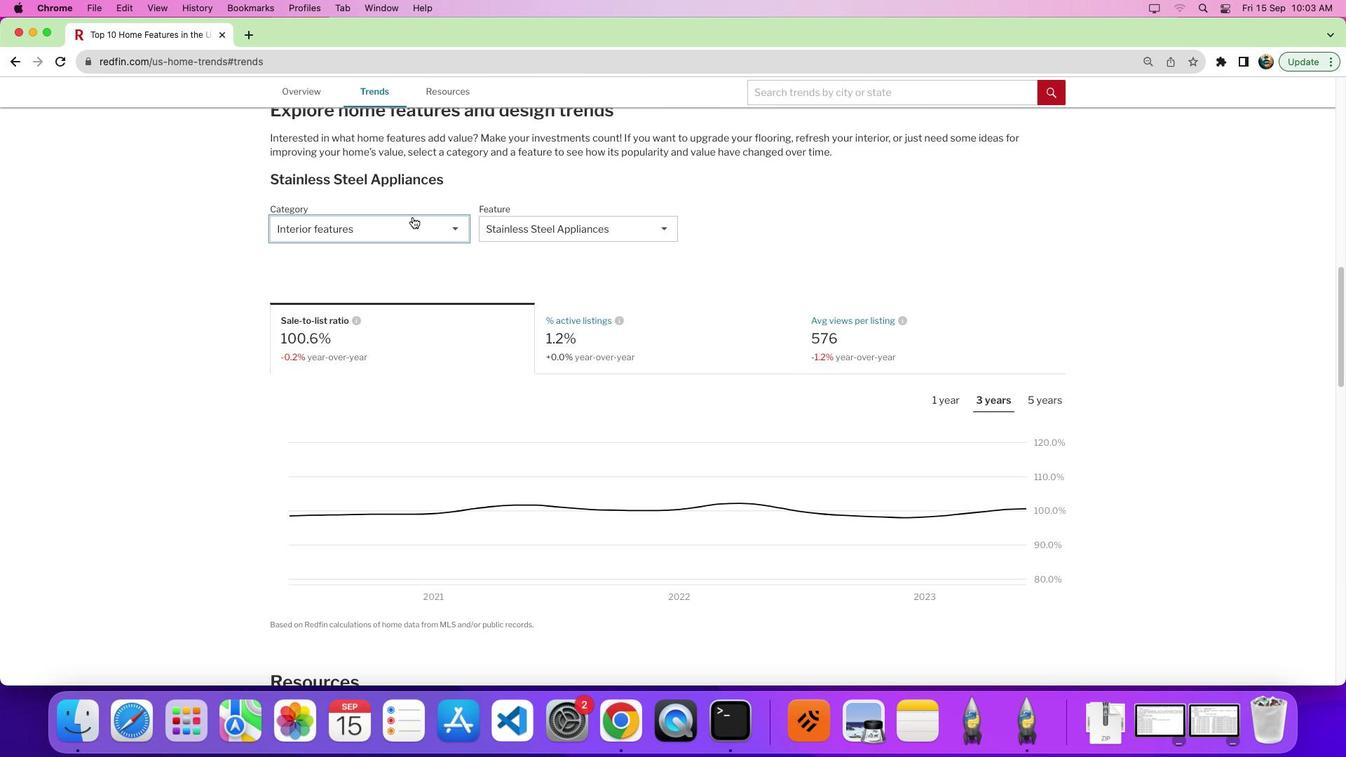 
Action: Mouse pressed left at (413, 217)
Screenshot: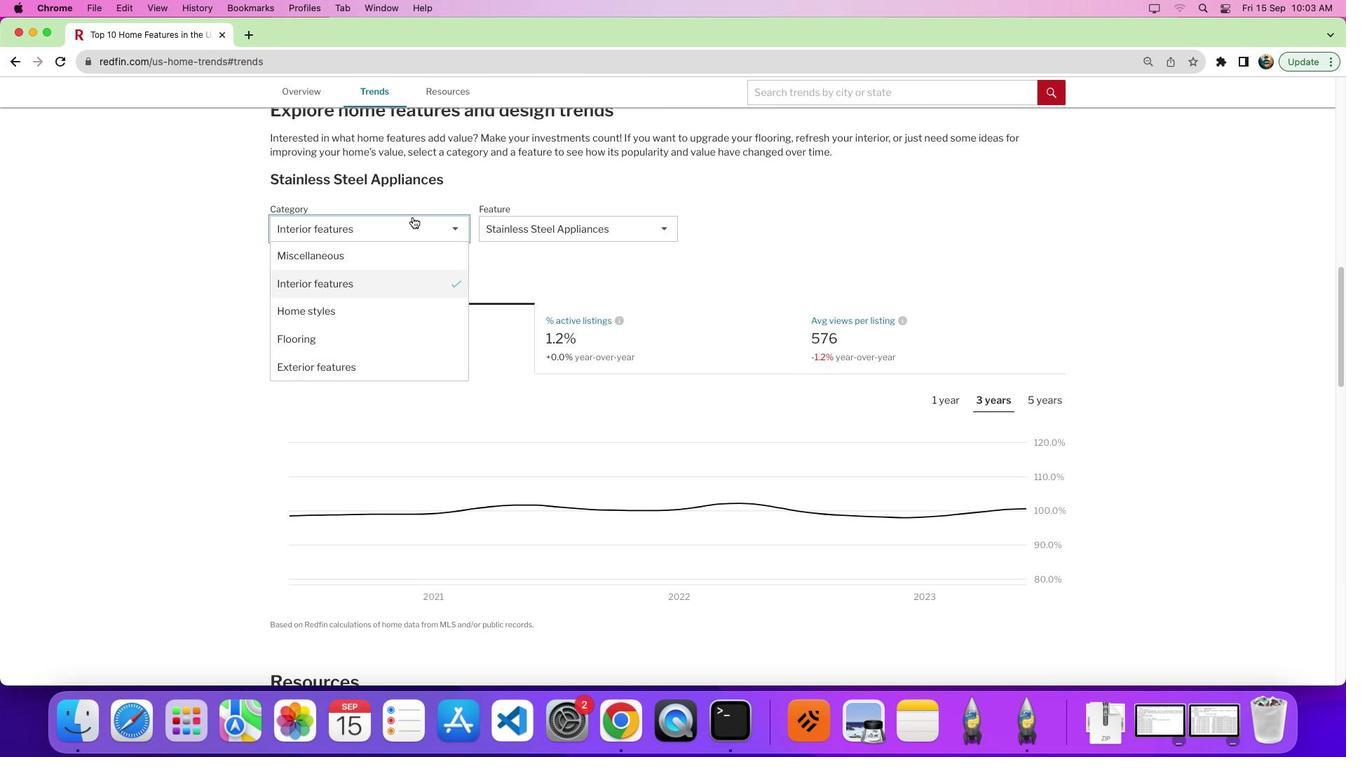 
Action: Mouse moved to (408, 246)
Screenshot: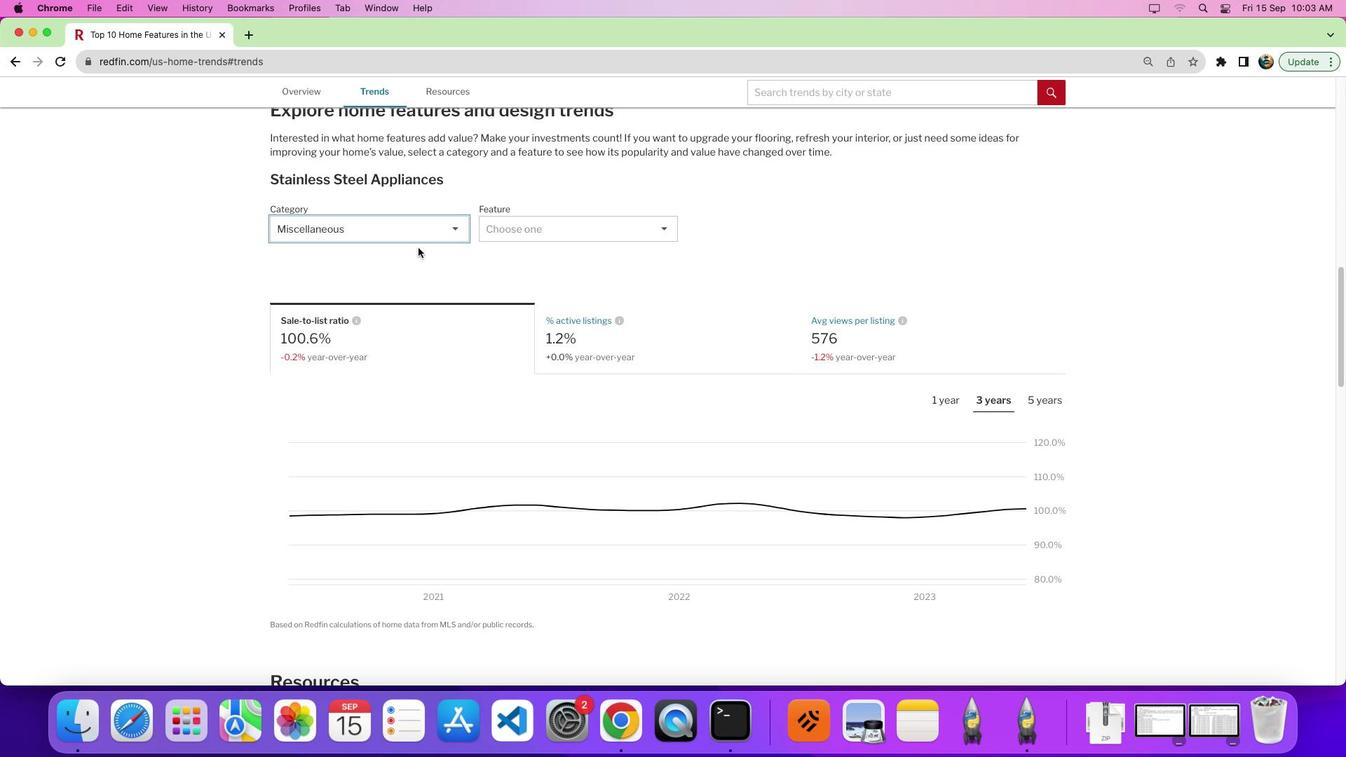 
Action: Mouse pressed left at (408, 246)
Screenshot: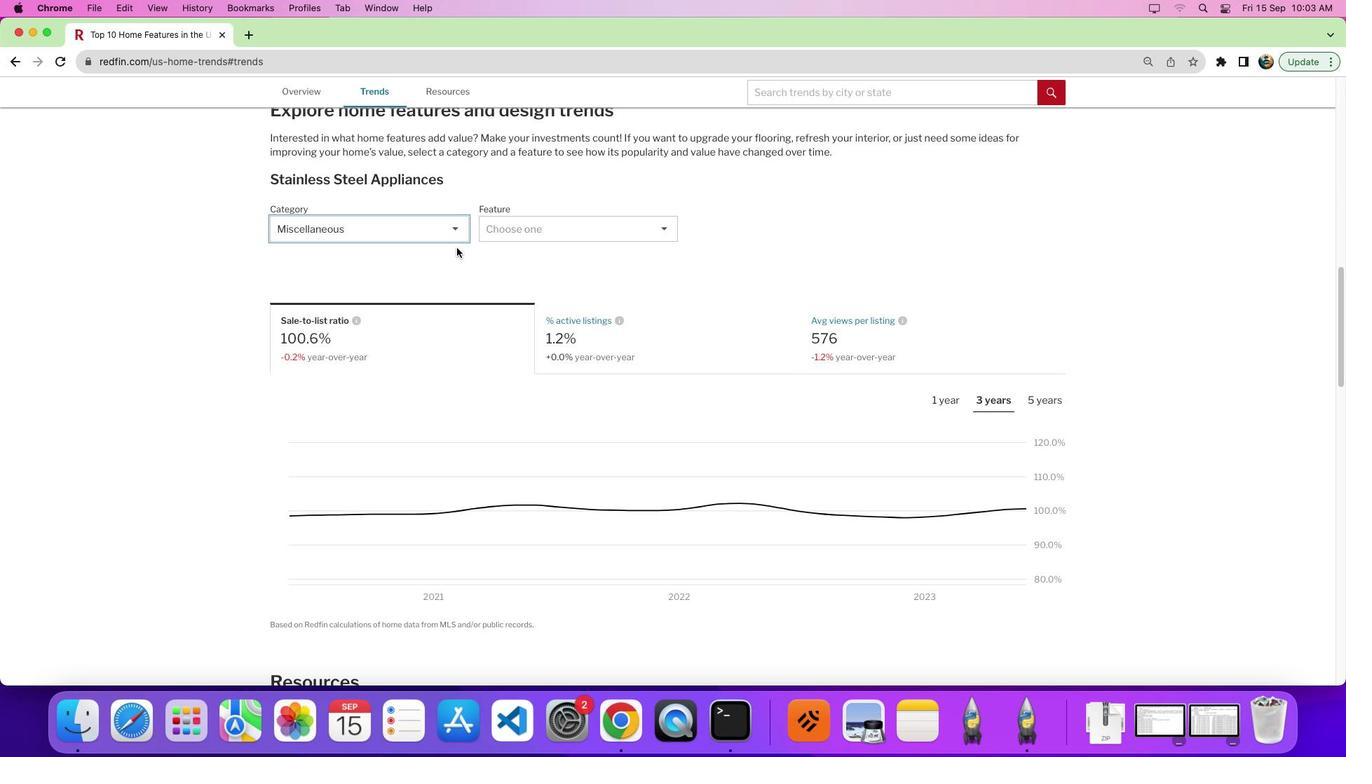 
Action: Mouse moved to (590, 237)
Screenshot: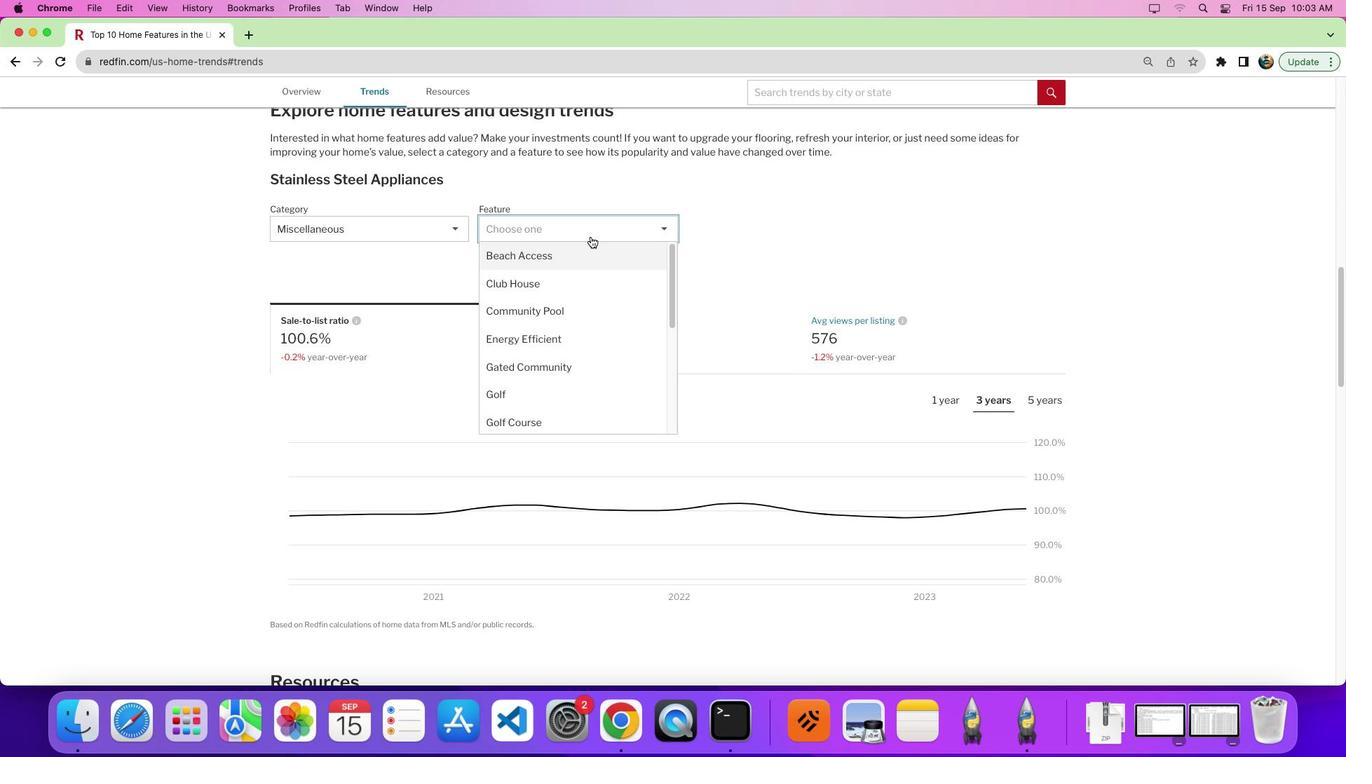 
Action: Mouse pressed left at (590, 237)
Screenshot: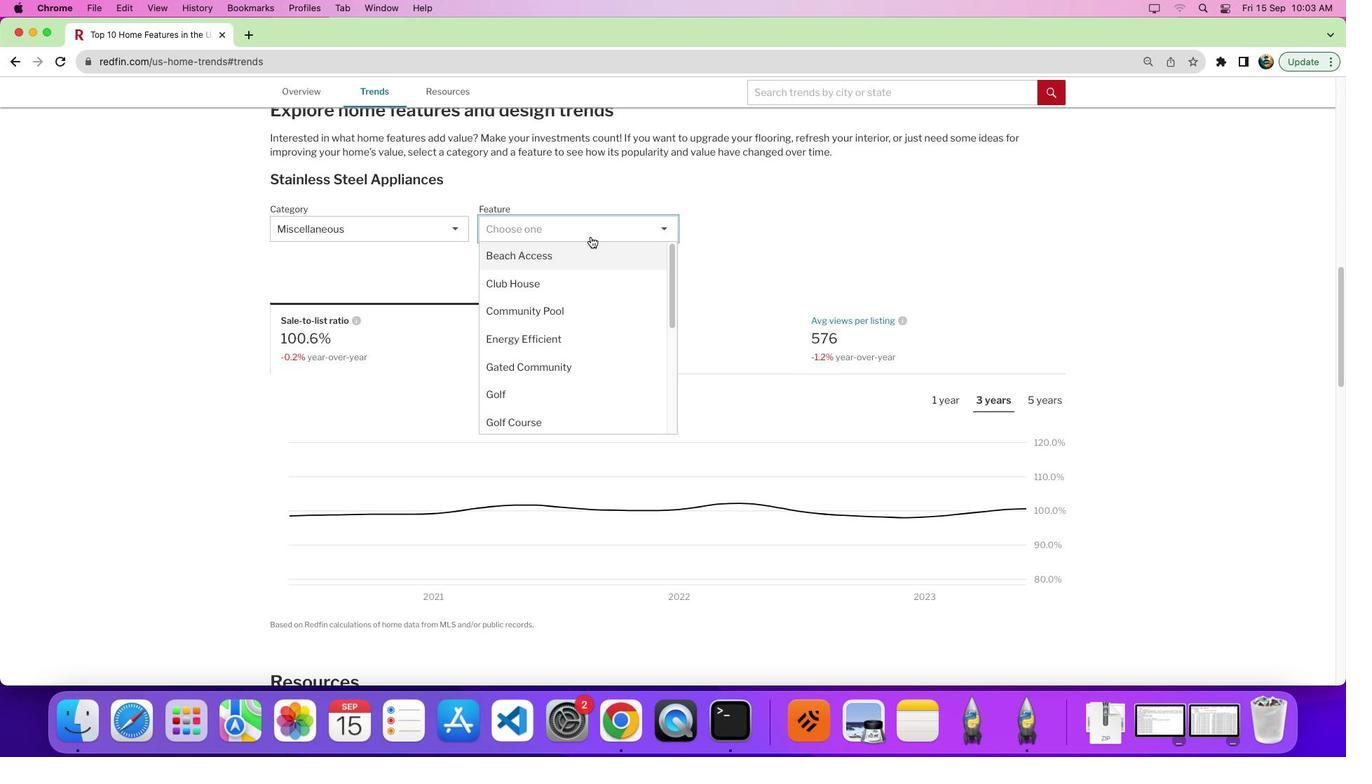 
Action: Mouse moved to (577, 322)
Screenshot: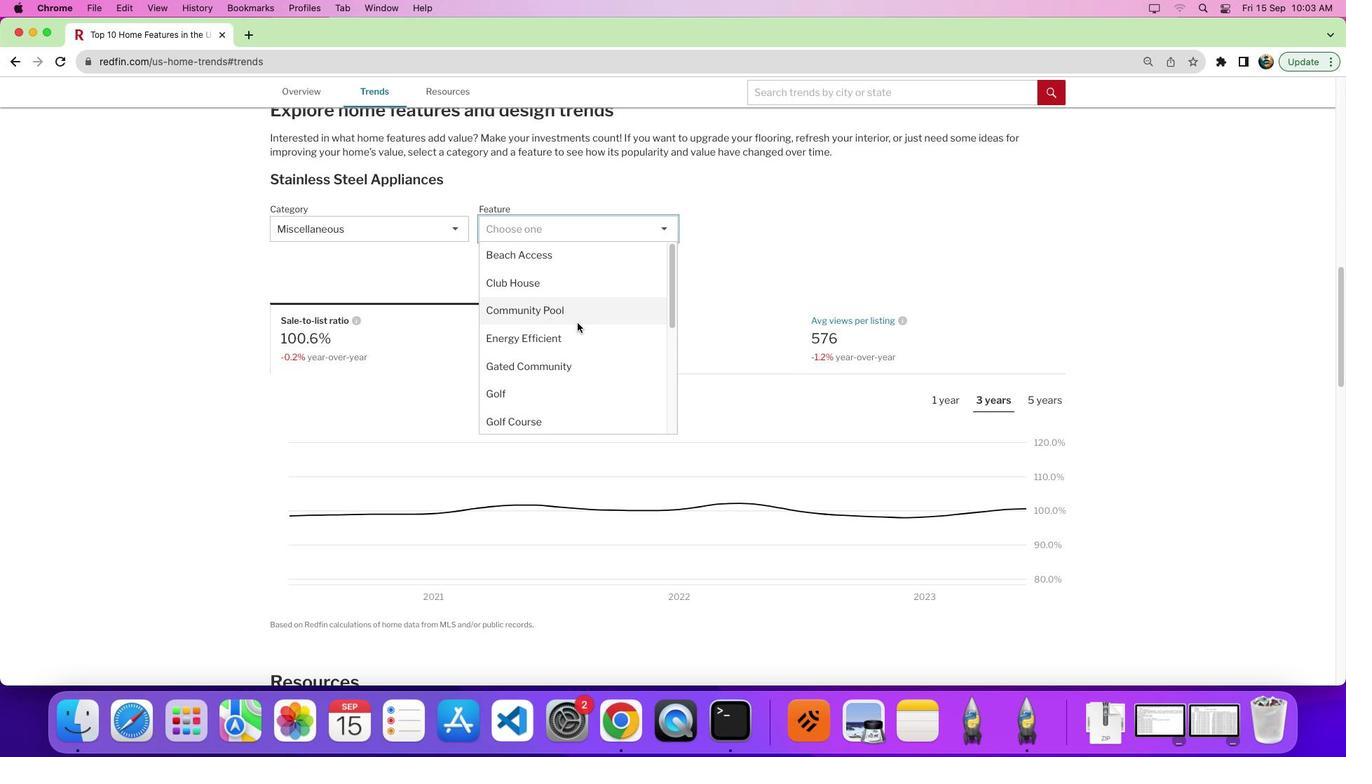 
Action: Mouse scrolled (577, 322) with delta (0, 0)
Screenshot: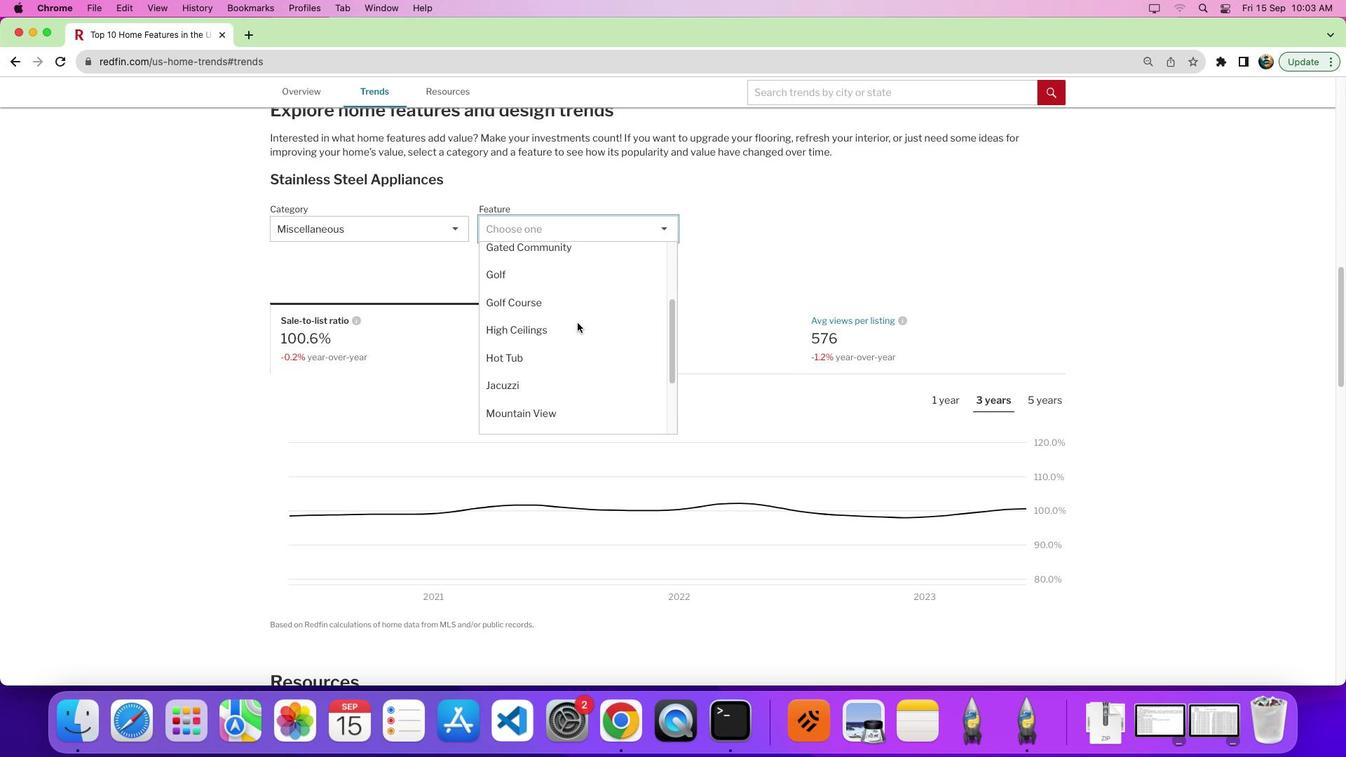 
Action: Mouse scrolled (577, 322) with delta (0, 0)
Screenshot: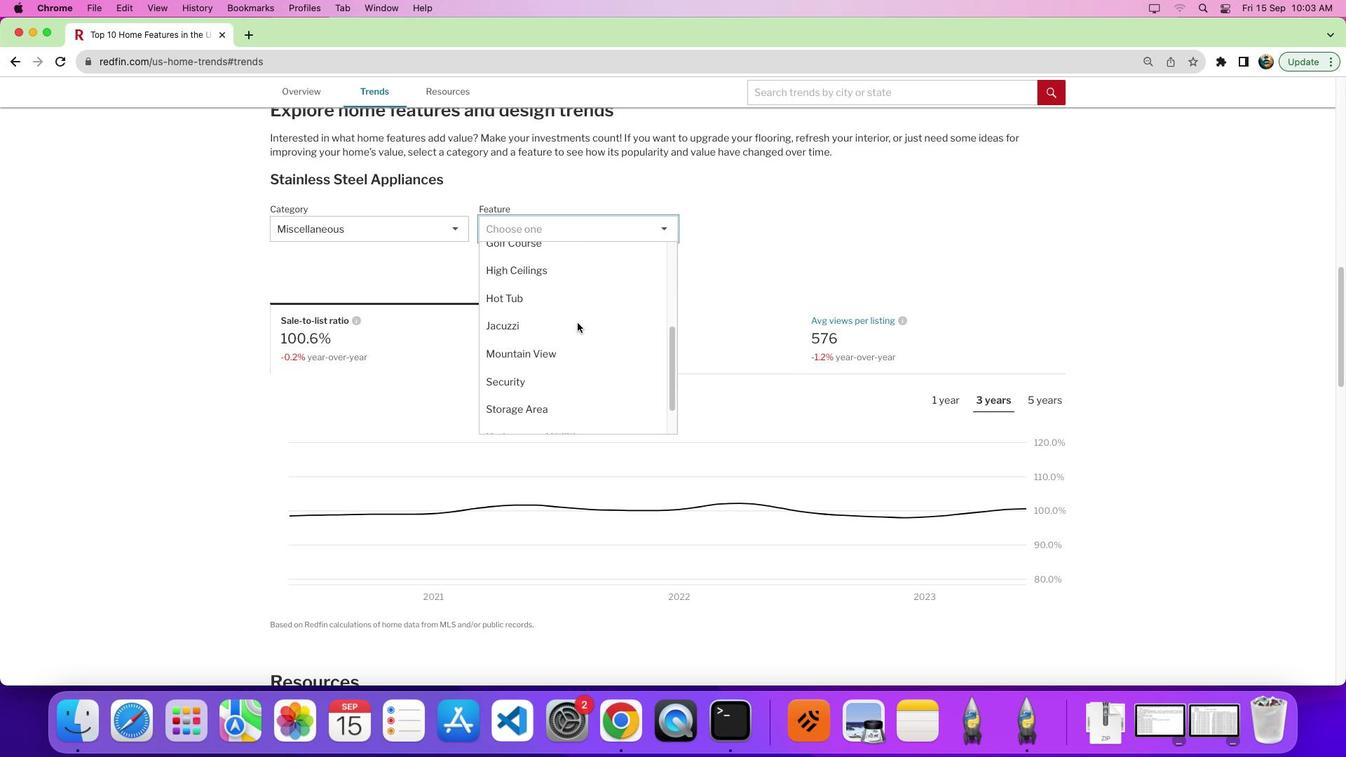 
Action: Mouse scrolled (577, 322) with delta (0, -3)
Screenshot: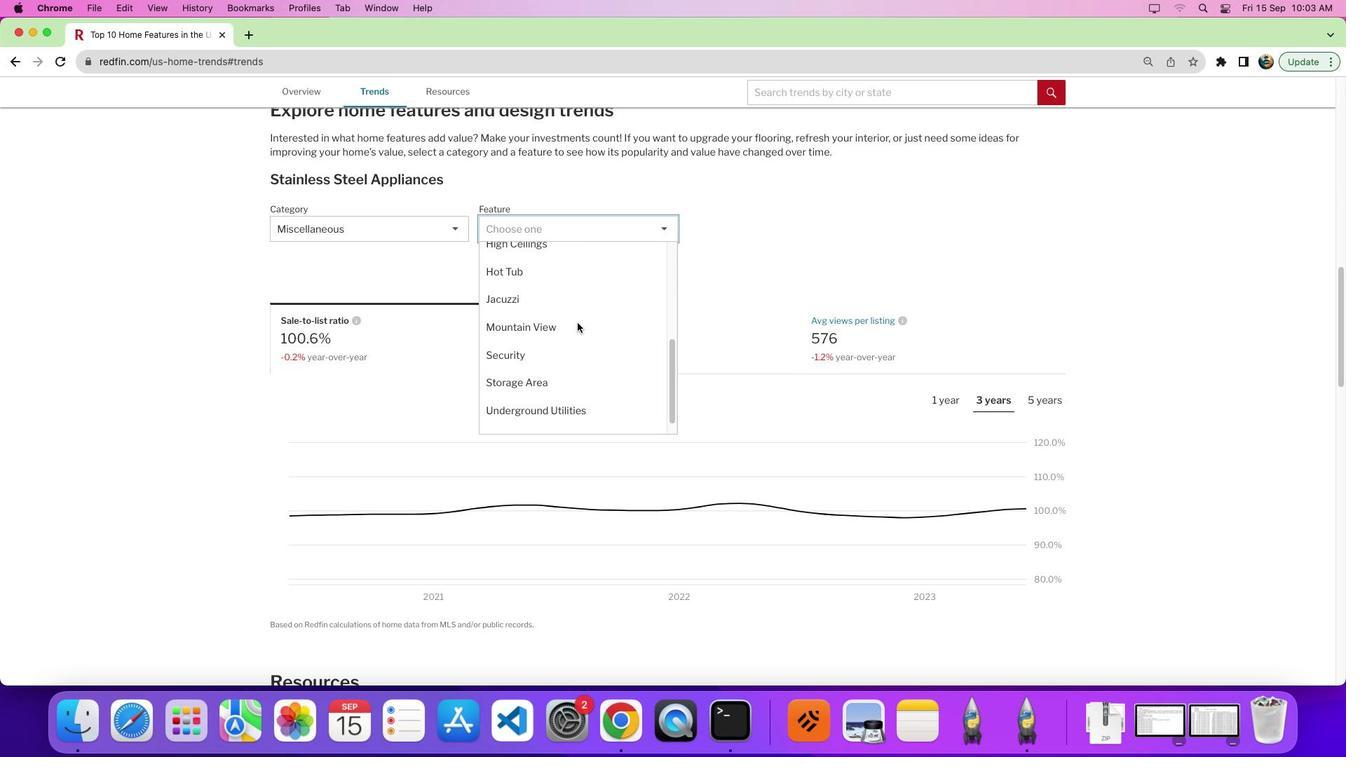 
Action: Mouse scrolled (577, 322) with delta (0, 0)
Screenshot: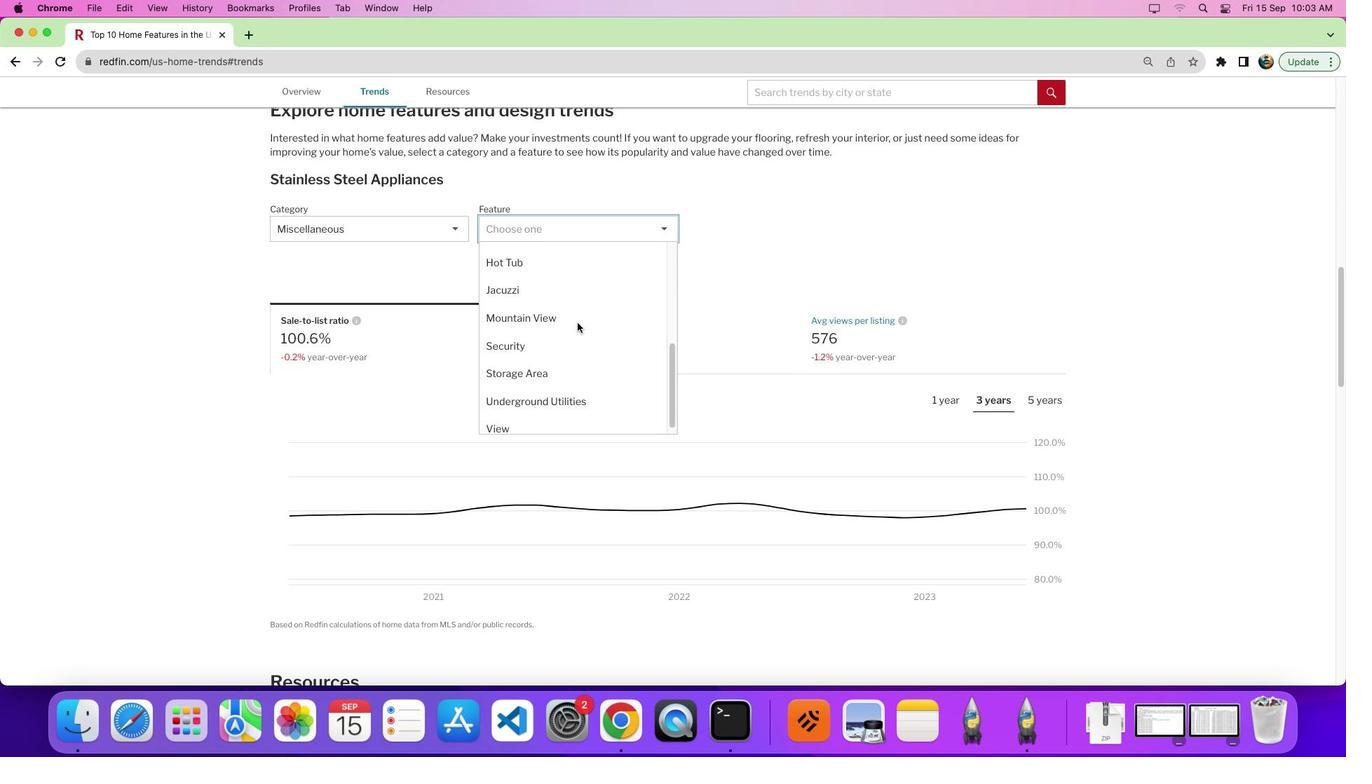 
Action: Mouse scrolled (577, 322) with delta (0, 0)
Screenshot: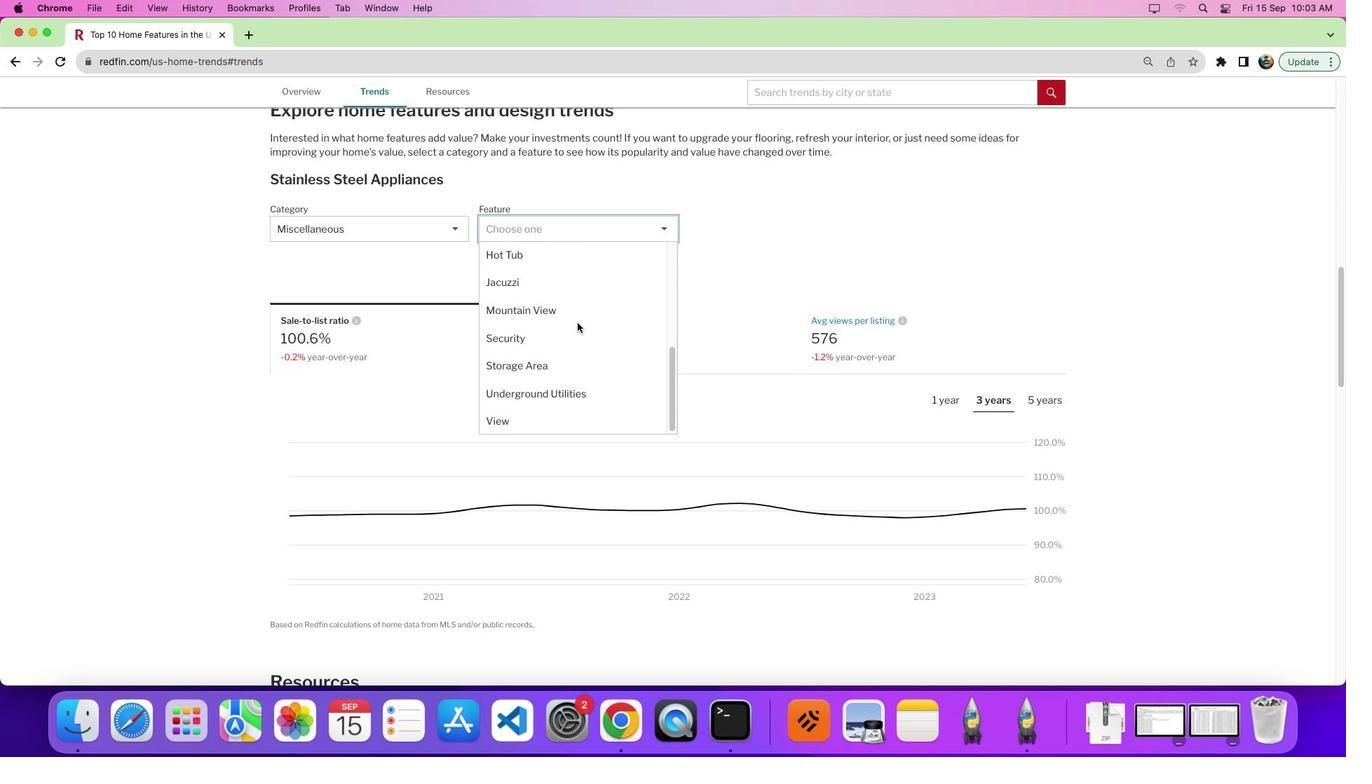 
Action: Mouse moved to (563, 359)
Screenshot: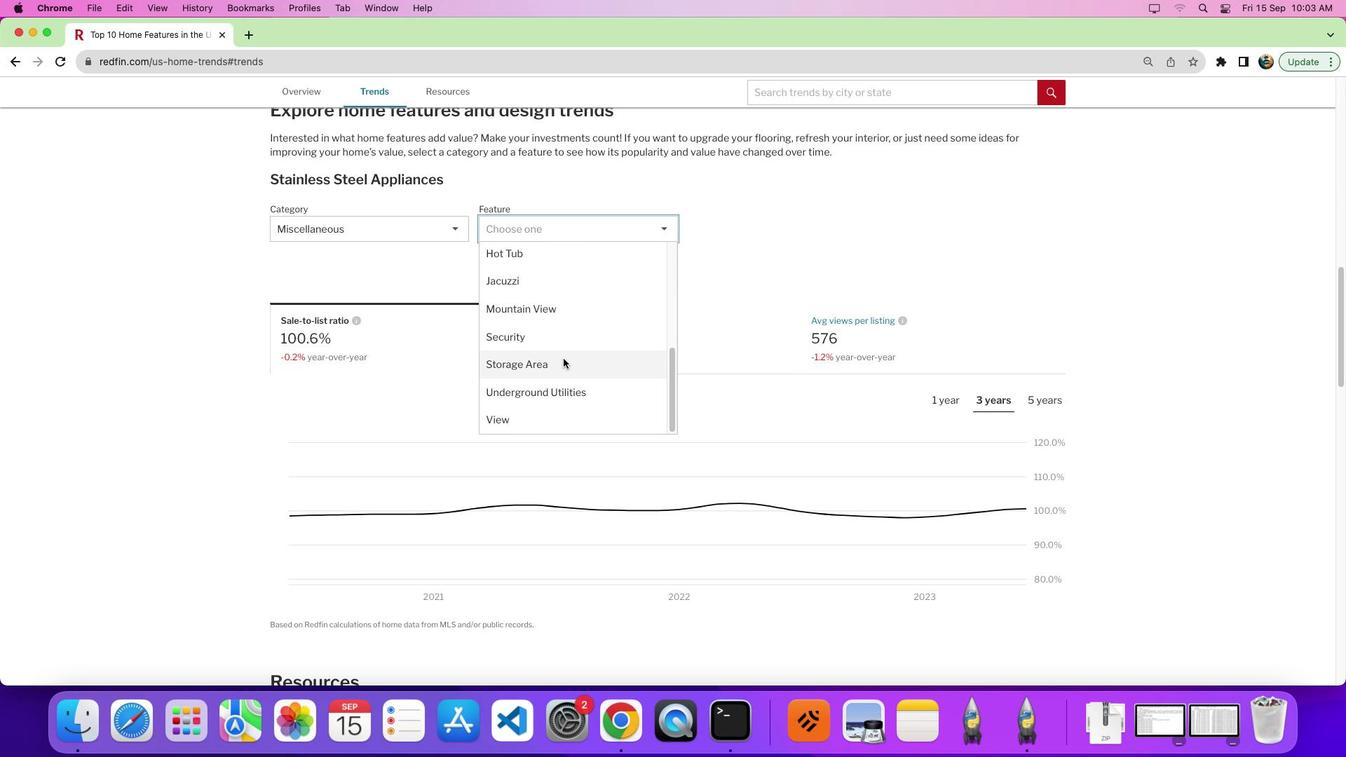 
Action: Mouse pressed left at (563, 359)
Screenshot: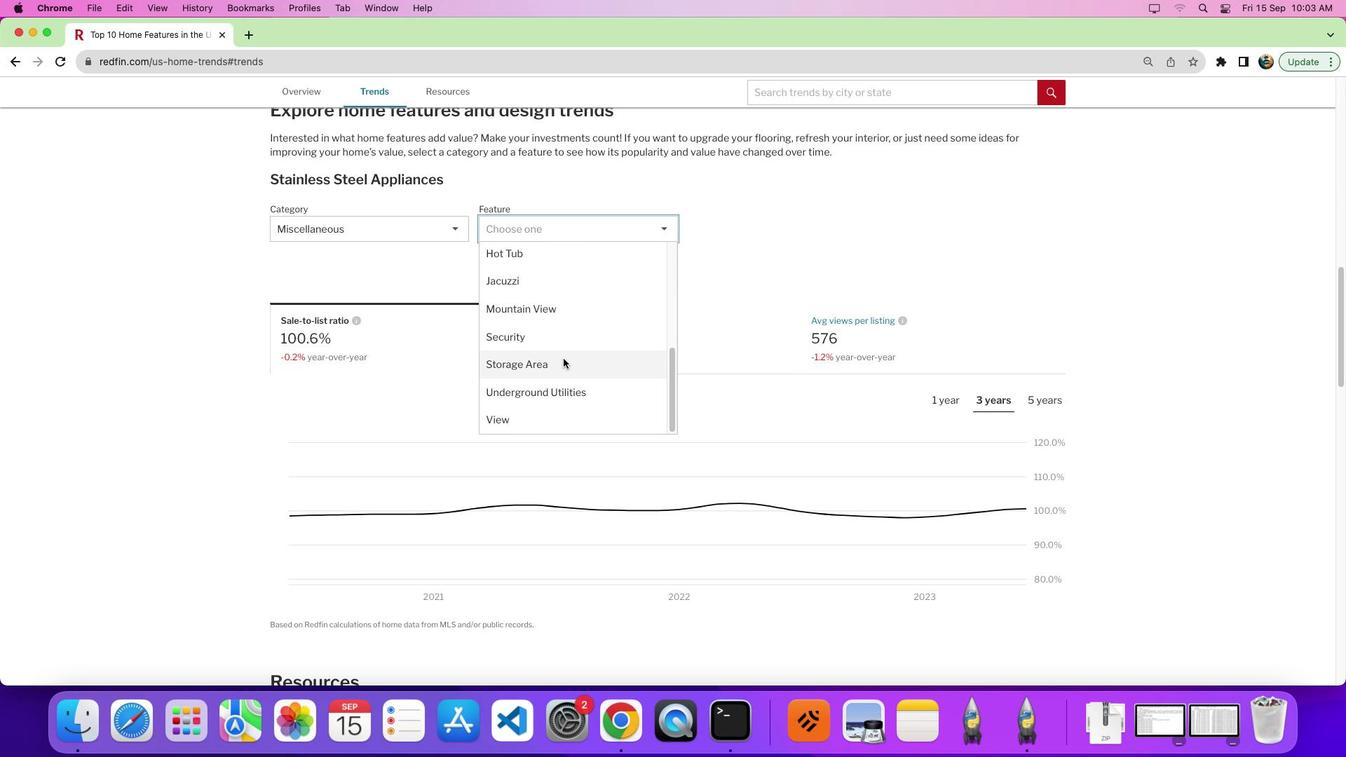 
Action: Mouse moved to (615, 345)
Screenshot: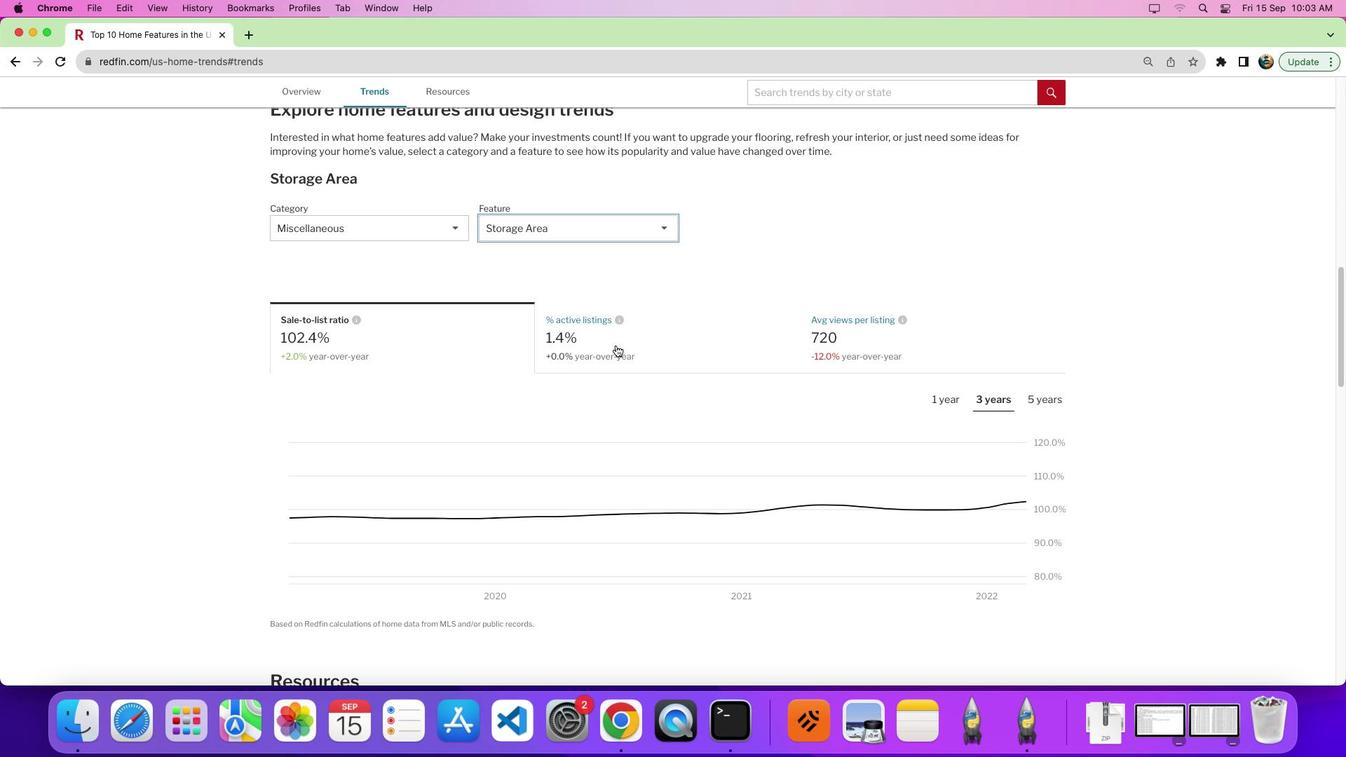 
Action: Mouse scrolled (615, 345) with delta (0, 0)
Screenshot: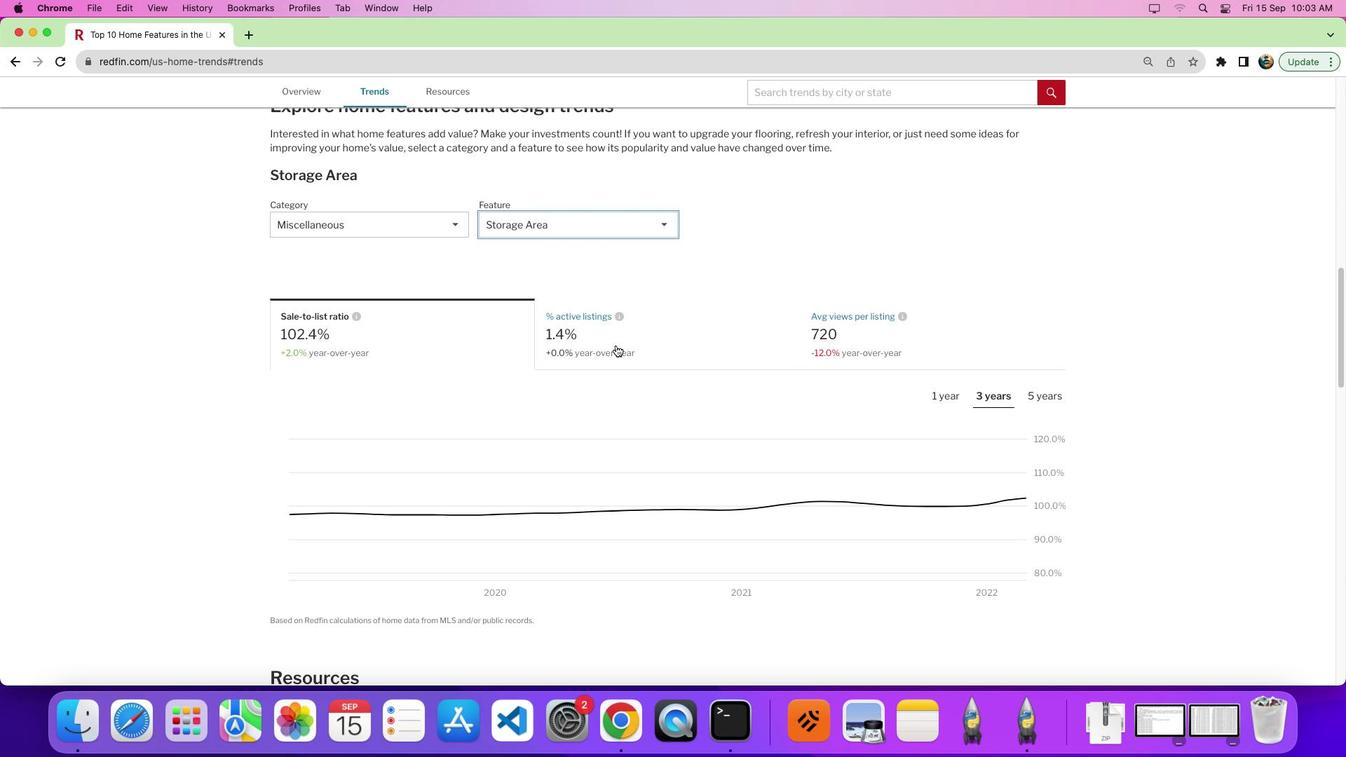 
Action: Mouse scrolled (615, 345) with delta (0, 0)
Screenshot: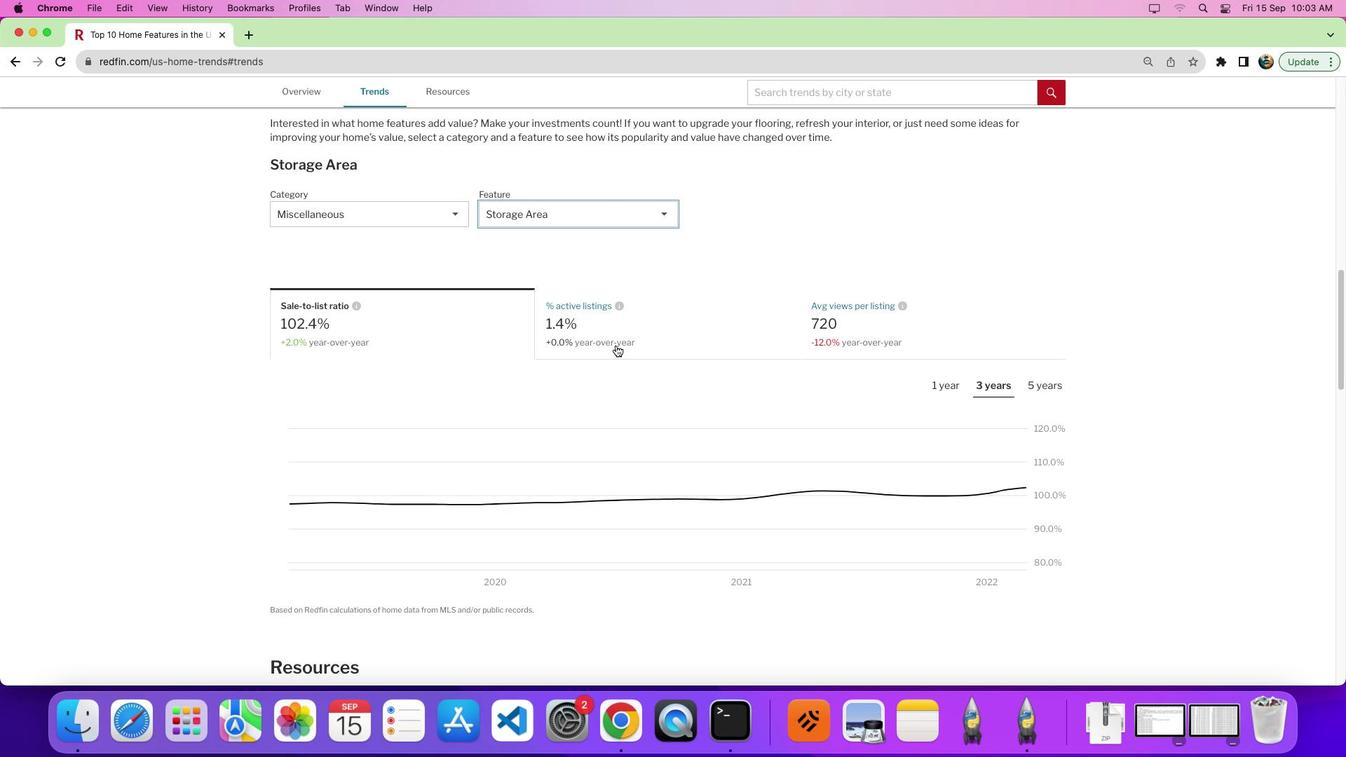 
Action: Mouse scrolled (615, 345) with delta (0, 0)
Screenshot: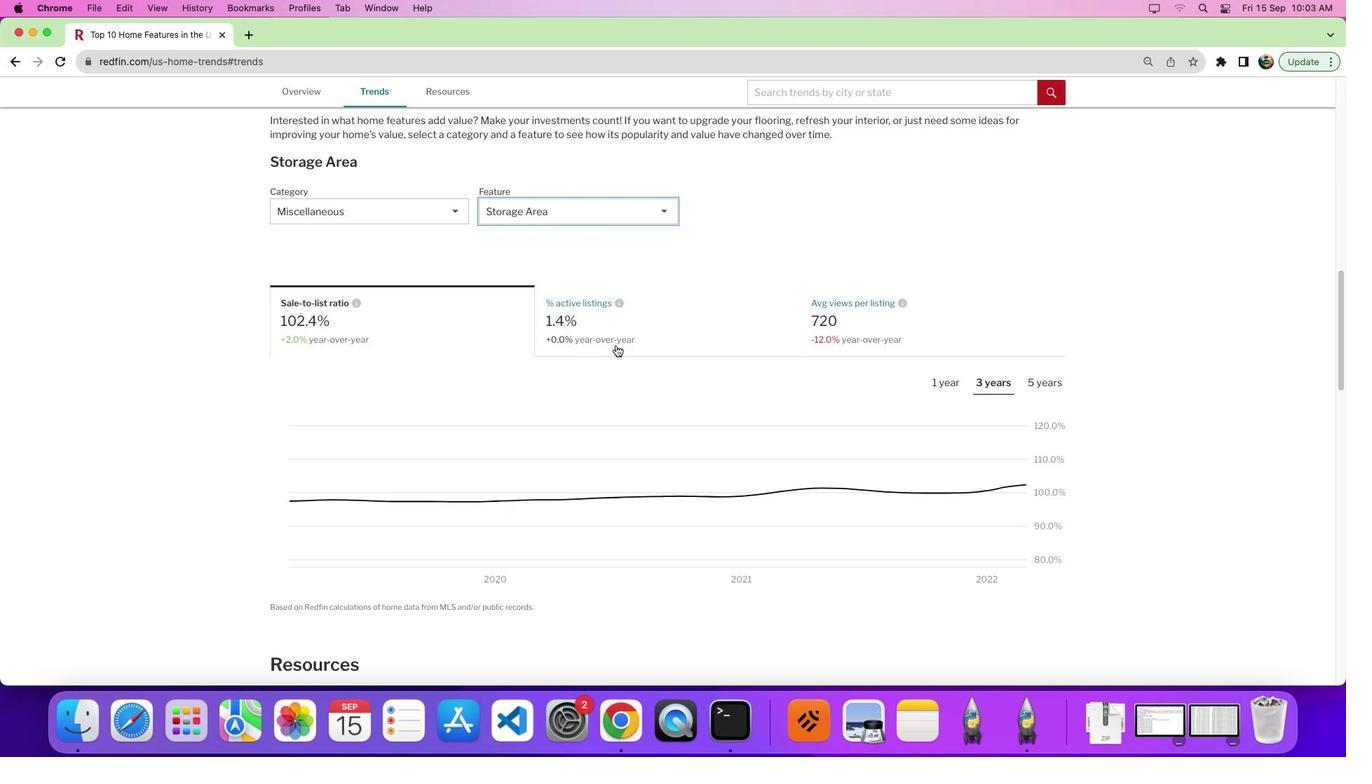 
Action: Mouse moved to (1038, 381)
Screenshot: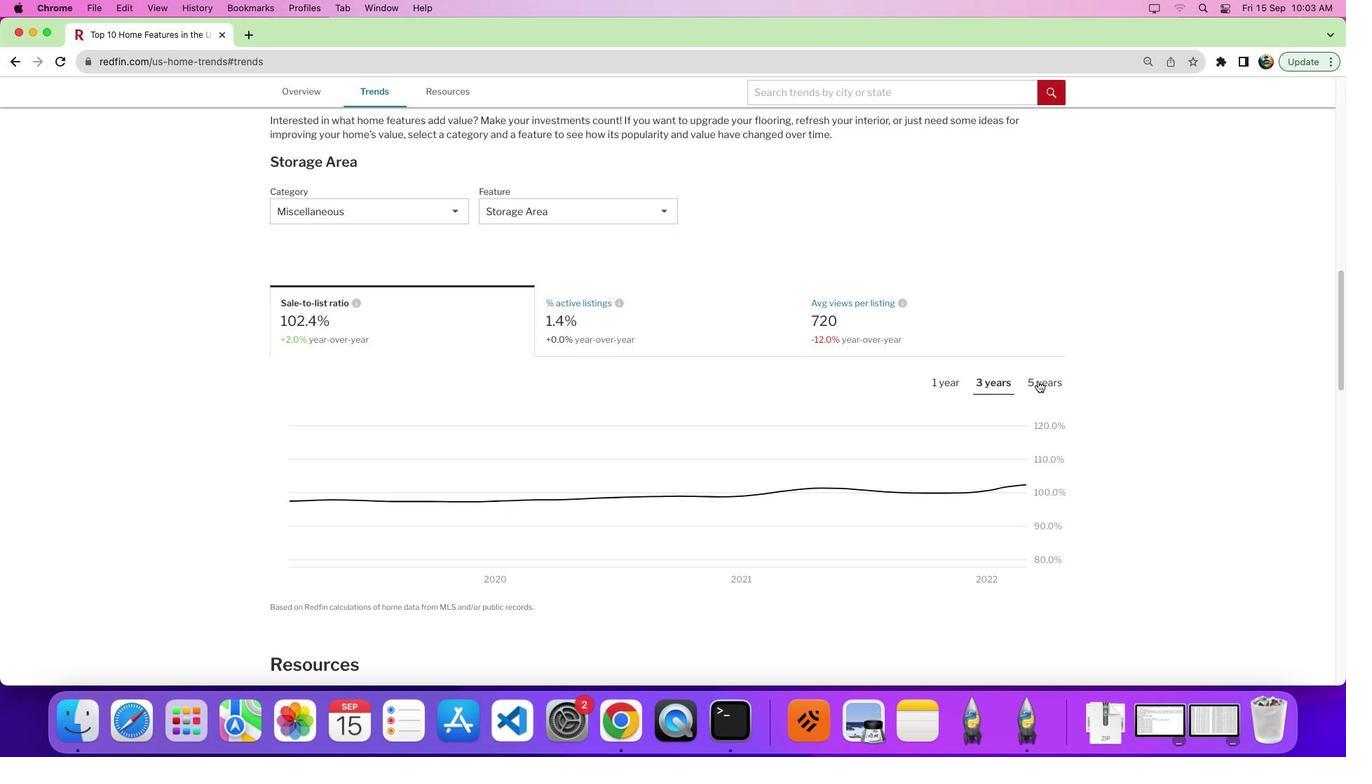 
Action: Mouse pressed left at (1038, 381)
Screenshot: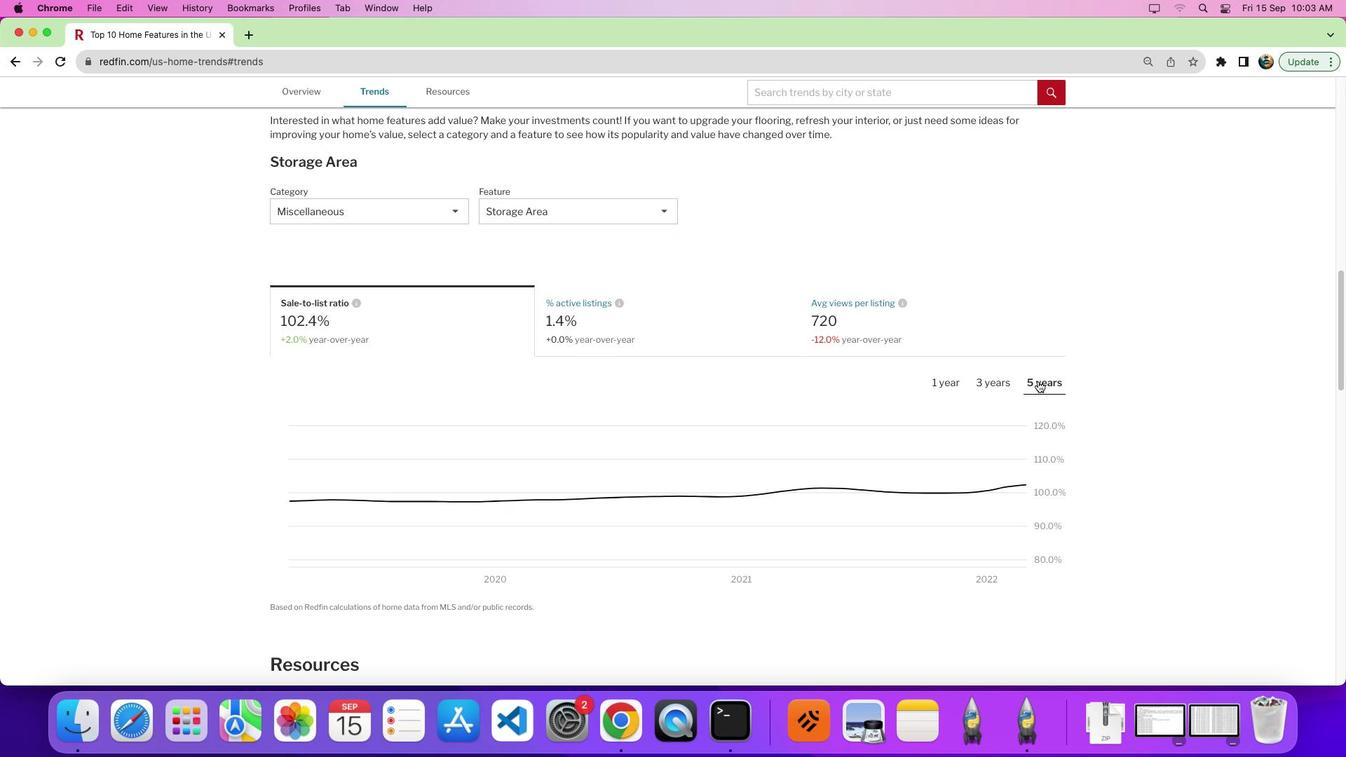 
Action: Mouse moved to (1040, 378)
Screenshot: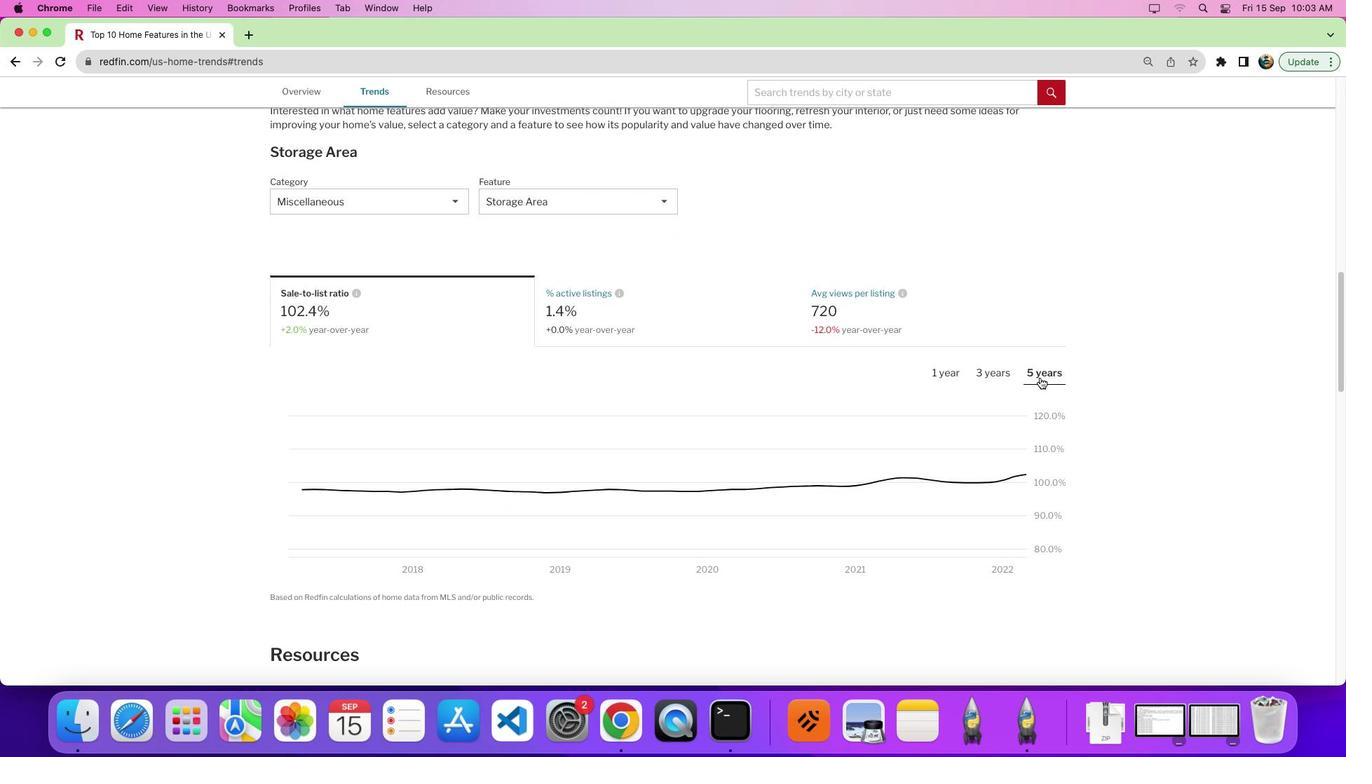 
Action: Mouse scrolled (1040, 378) with delta (0, 0)
Screenshot: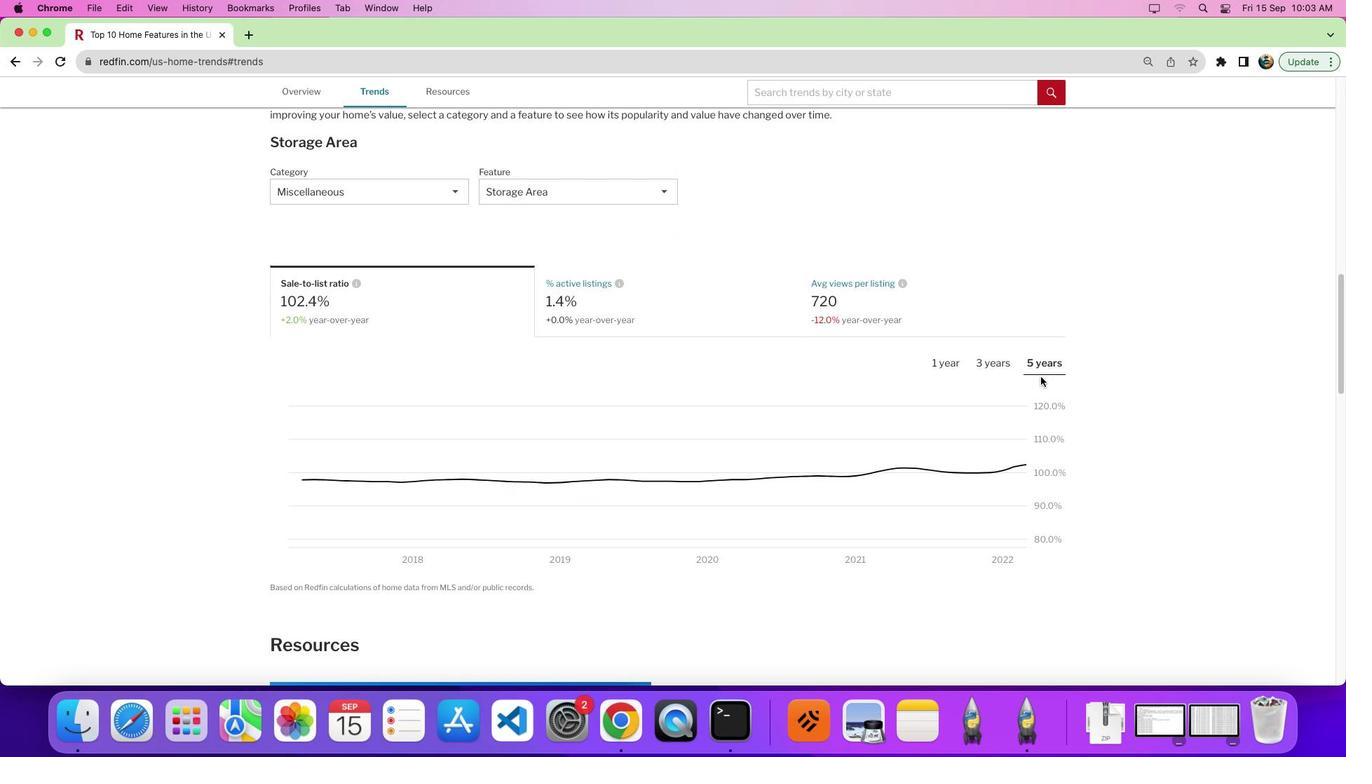 
Action: Mouse scrolled (1040, 378) with delta (0, 0)
Screenshot: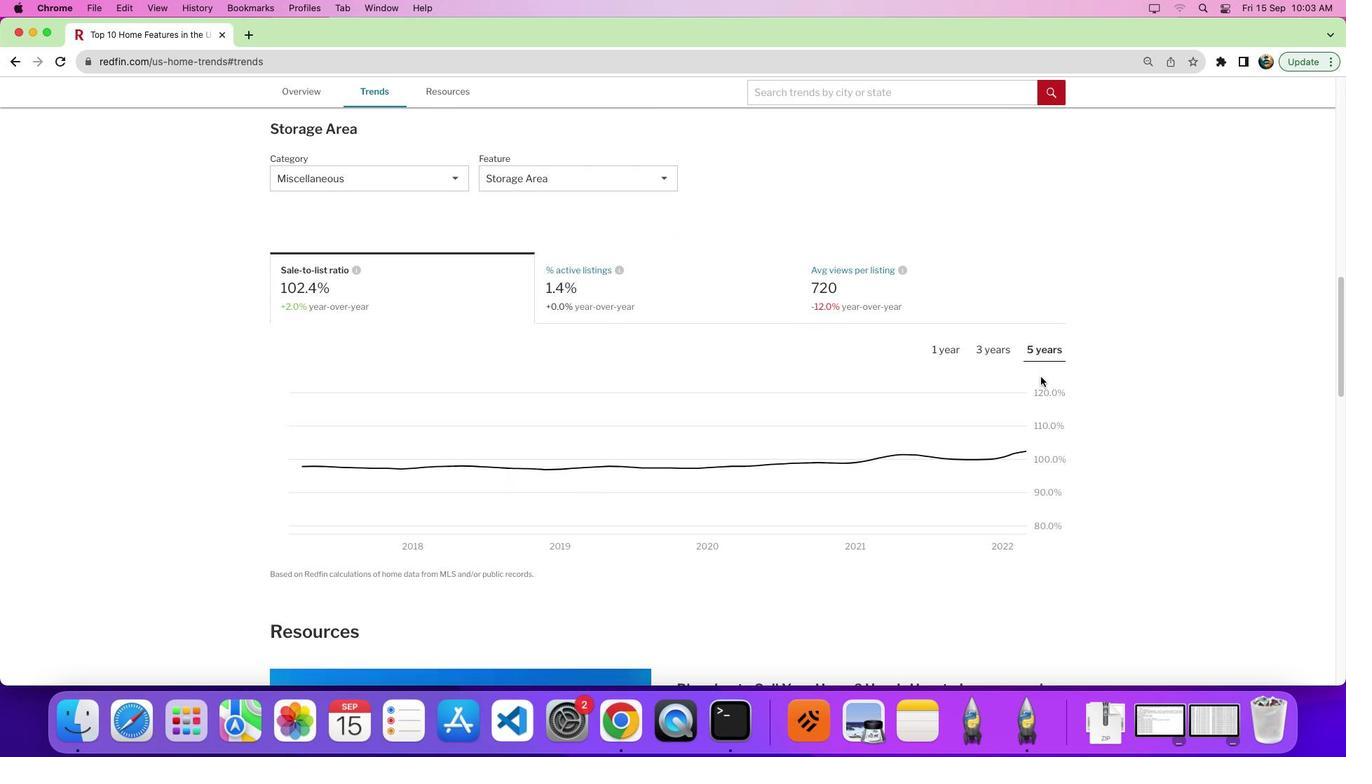 
Action: Mouse moved to (1040, 377)
Screenshot: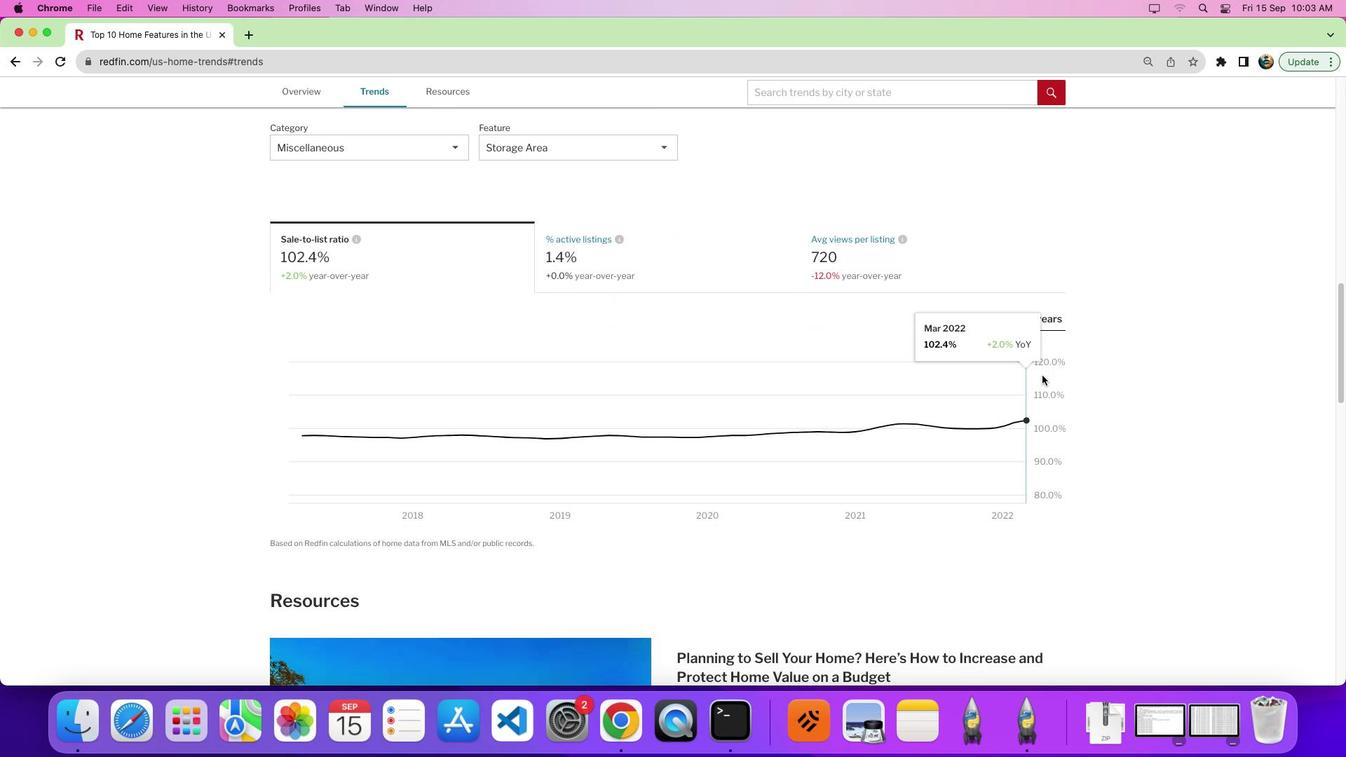 
Action: Mouse scrolled (1040, 377) with delta (0, 0)
Screenshot: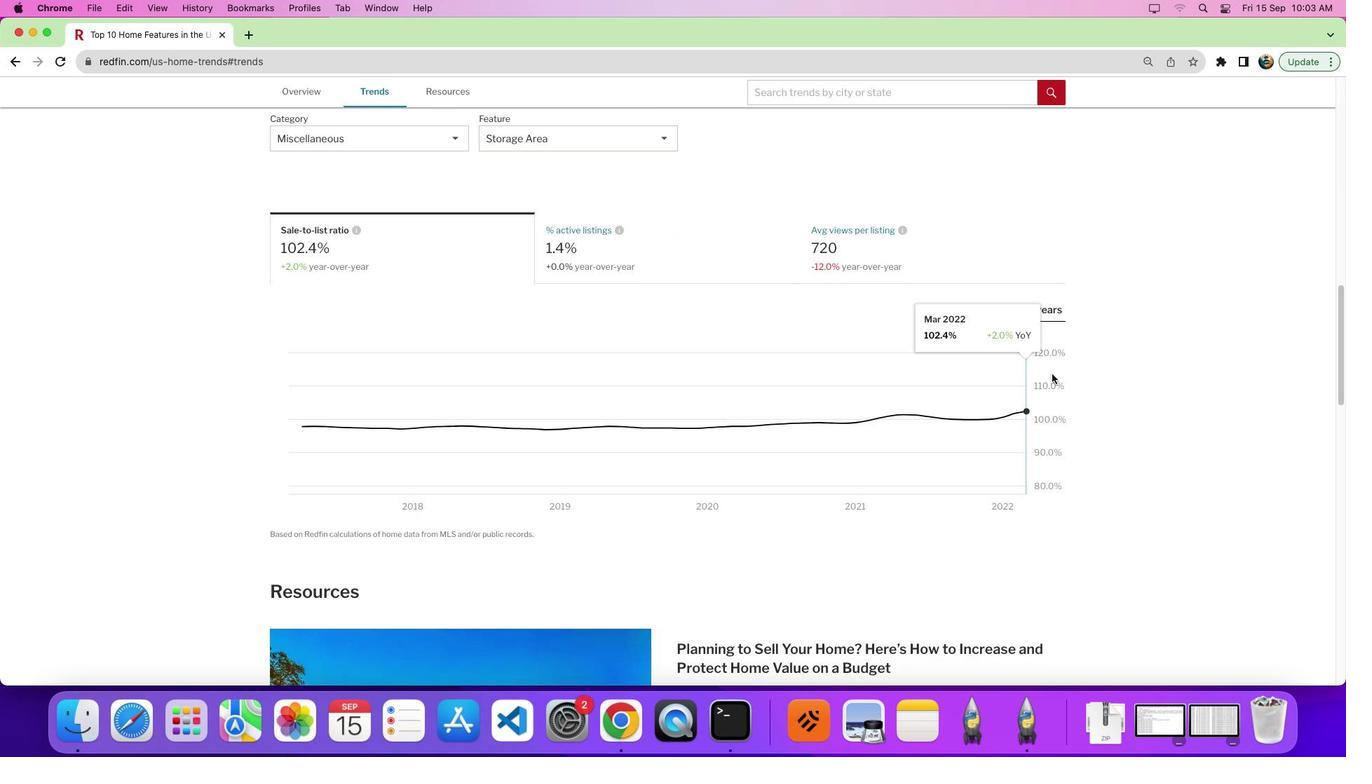 
Action: Mouse moved to (1118, 361)
Screenshot: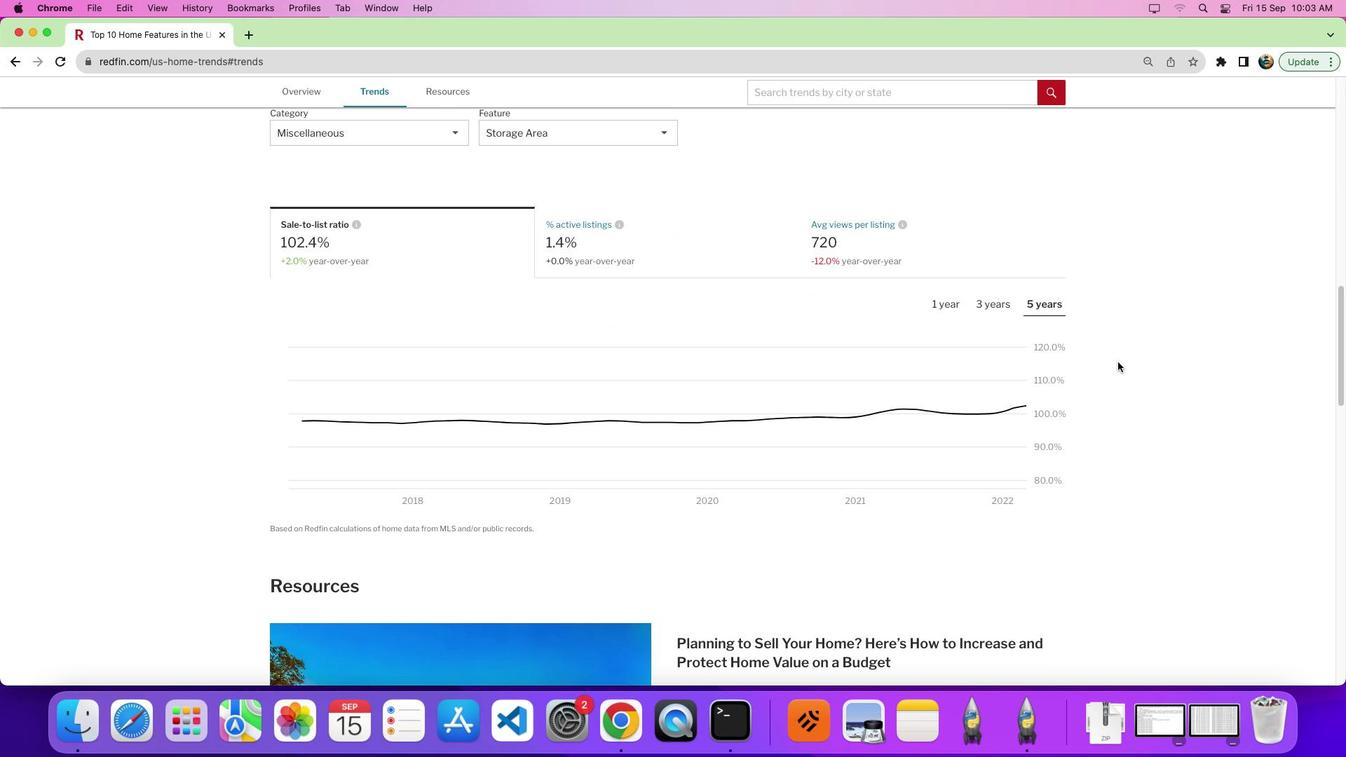 
